 Task: Create ChildIssue0000000435 as Child Issue of Issue Issue0000000218 in Backlog  in Scrum Project Project0000000044 in Jira. Create ChildIssue0000000436 as Child Issue of Issue Issue0000000218 in Backlog  in Scrum Project Project0000000044 in Jira. Create ChildIssue0000000437 as Child Issue of Issue Issue0000000219 in Backlog  in Scrum Project Project0000000044 in Jira. Create ChildIssue0000000438 as Child Issue of Issue Issue0000000219 in Backlog  in Scrum Project Project0000000044 in Jira. Create ChildIssue0000000439 as Child Issue of Issue Issue0000000220 in Backlog  in Scrum Project Project0000000044 in Jira
Action: Mouse moved to (435, 505)
Screenshot: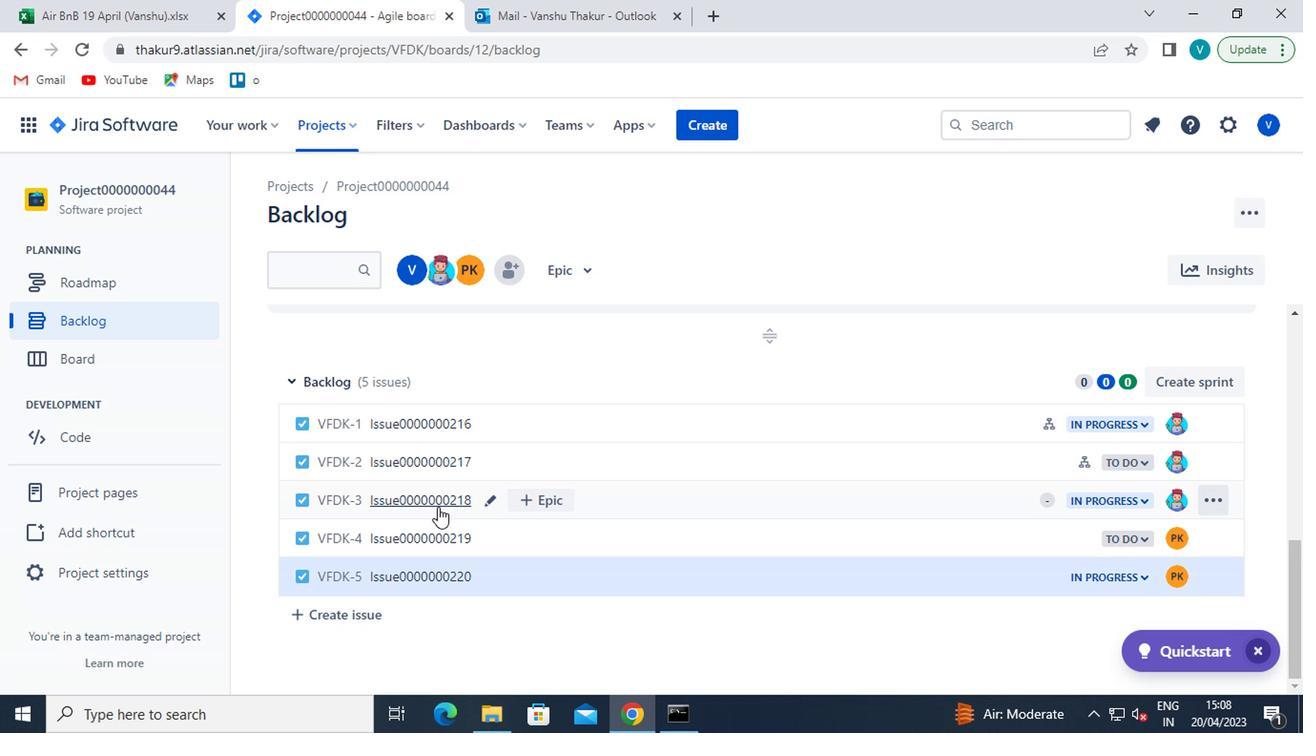 
Action: Mouse pressed left at (435, 505)
Screenshot: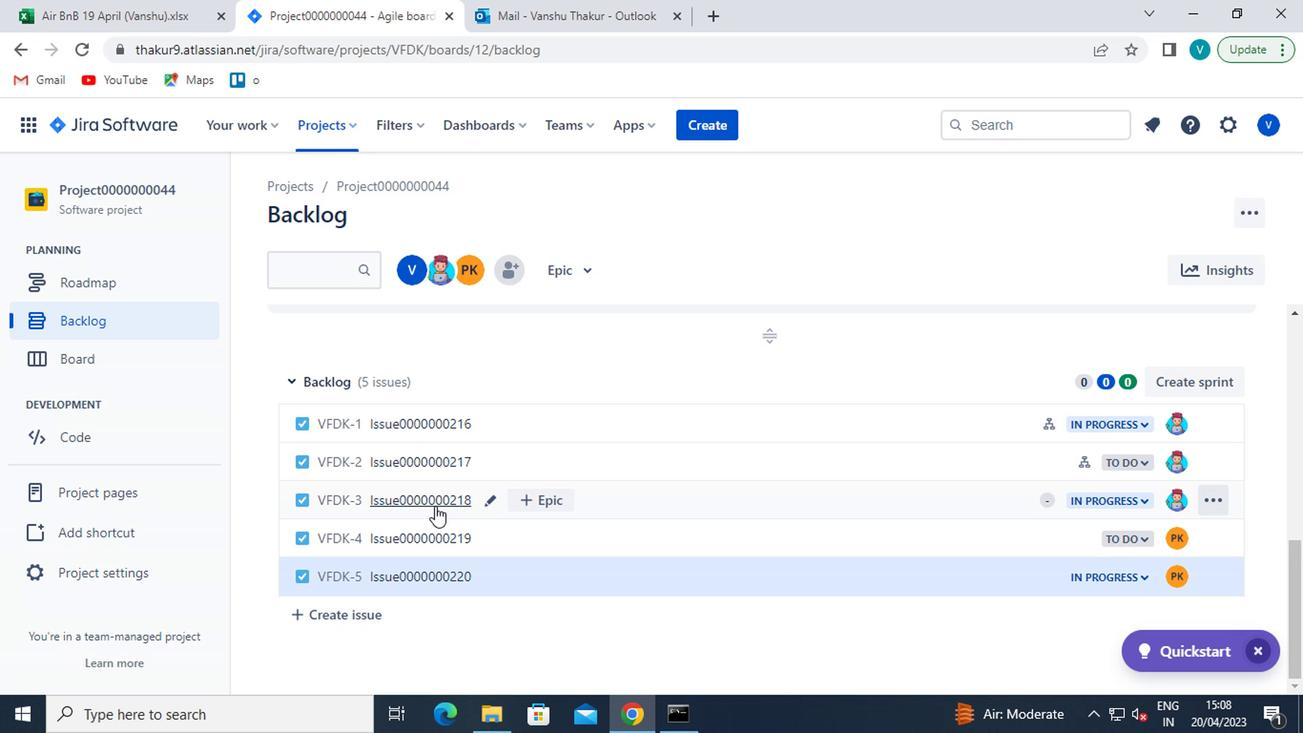 
Action: Mouse moved to (970, 417)
Screenshot: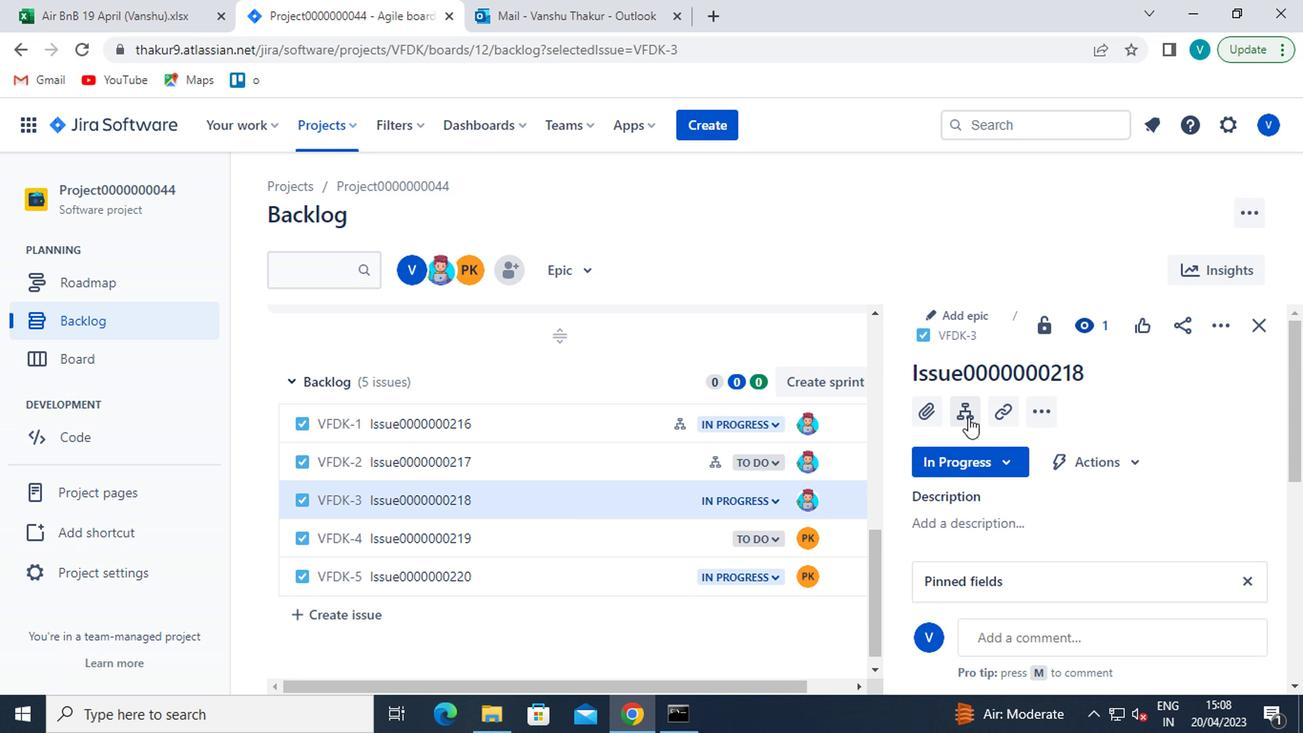 
Action: Mouse pressed left at (970, 417)
Screenshot: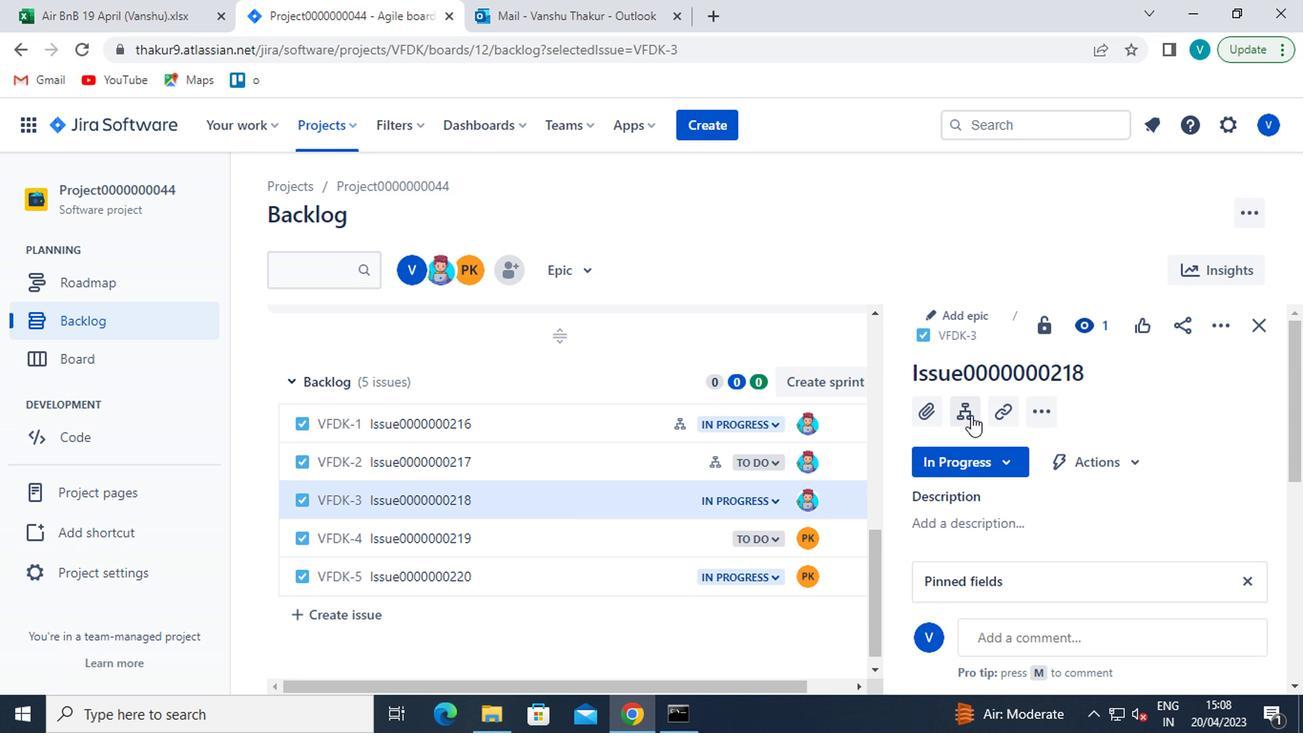 
Action: Mouse moved to (995, 477)
Screenshot: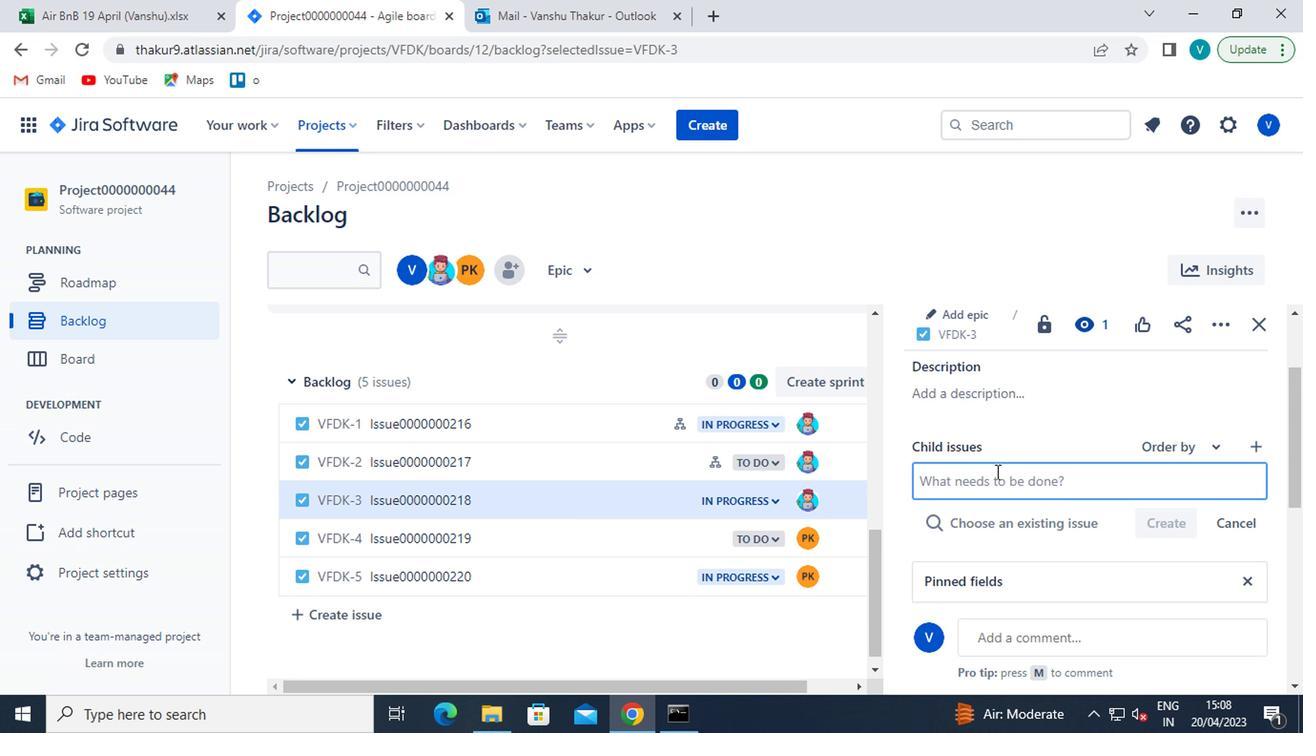 
Action: Mouse pressed left at (995, 477)
Screenshot: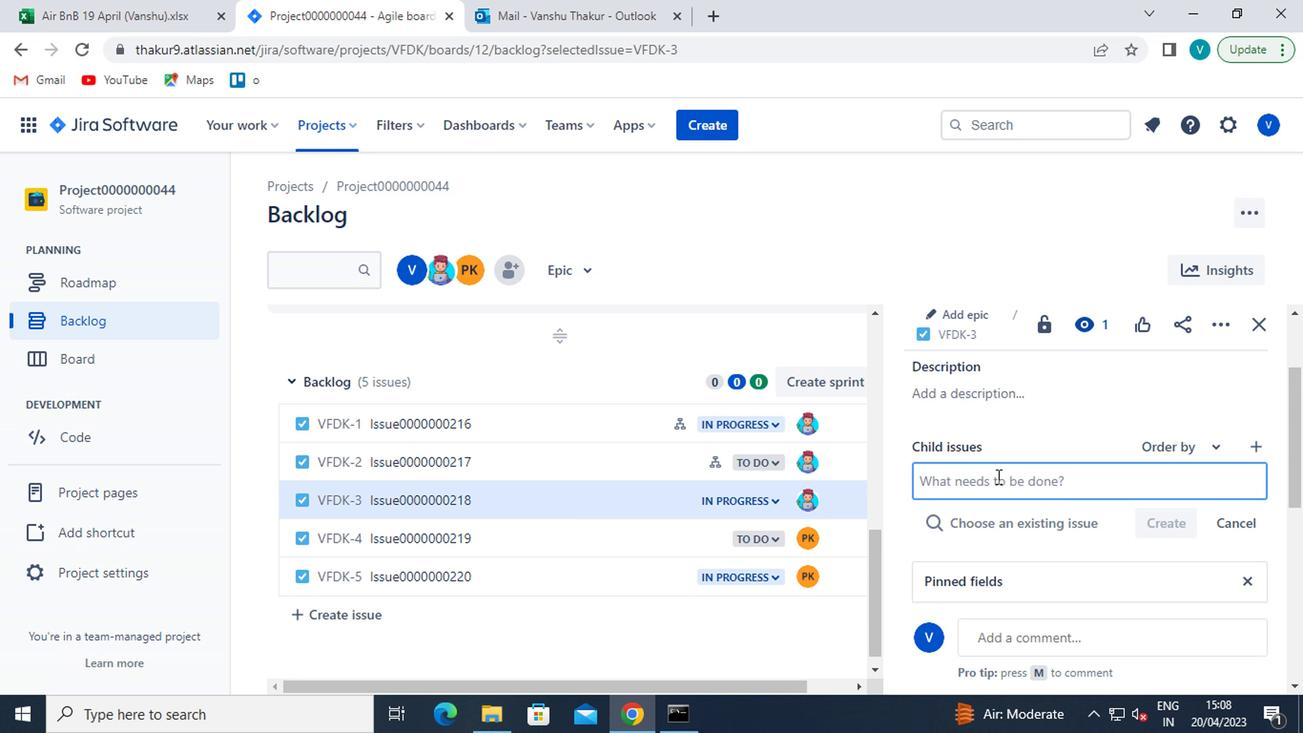 
Action: Key pressed <Key.shift>CHILD<Key.shift>ISSUE0000000435
Screenshot: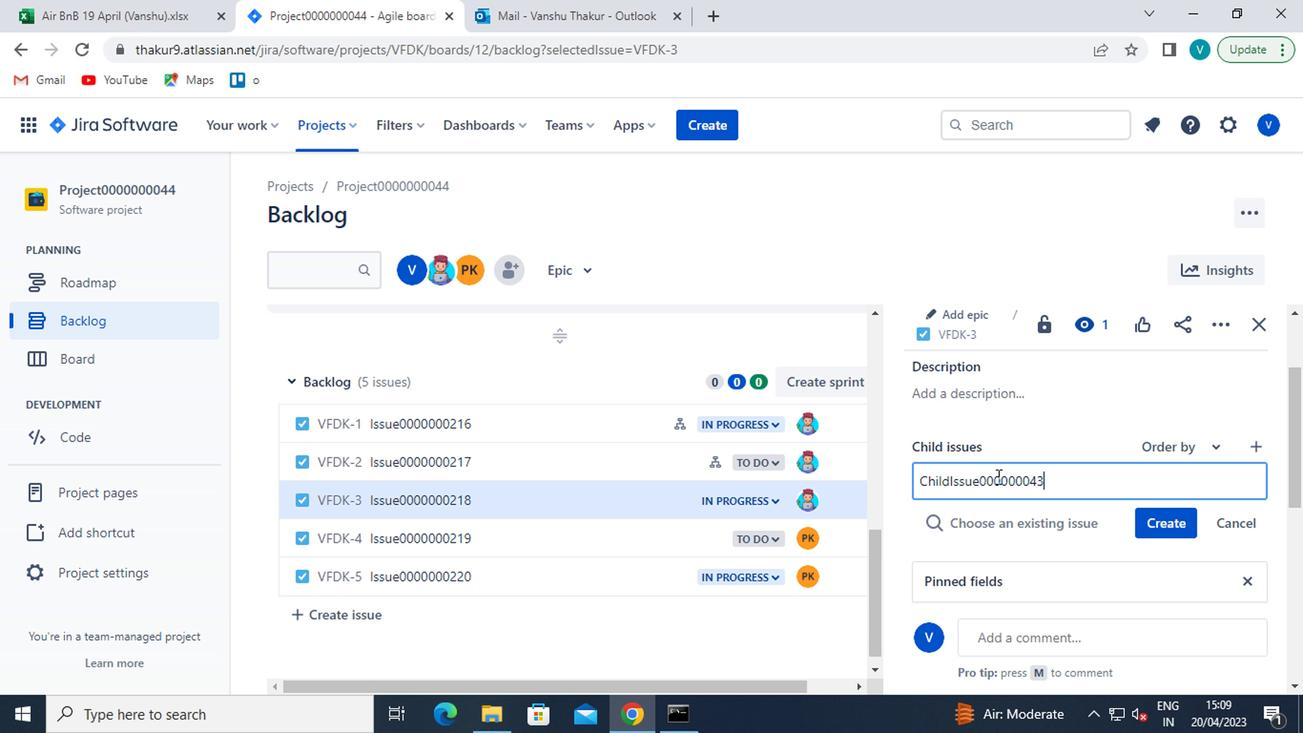 
Action: Mouse moved to (1164, 531)
Screenshot: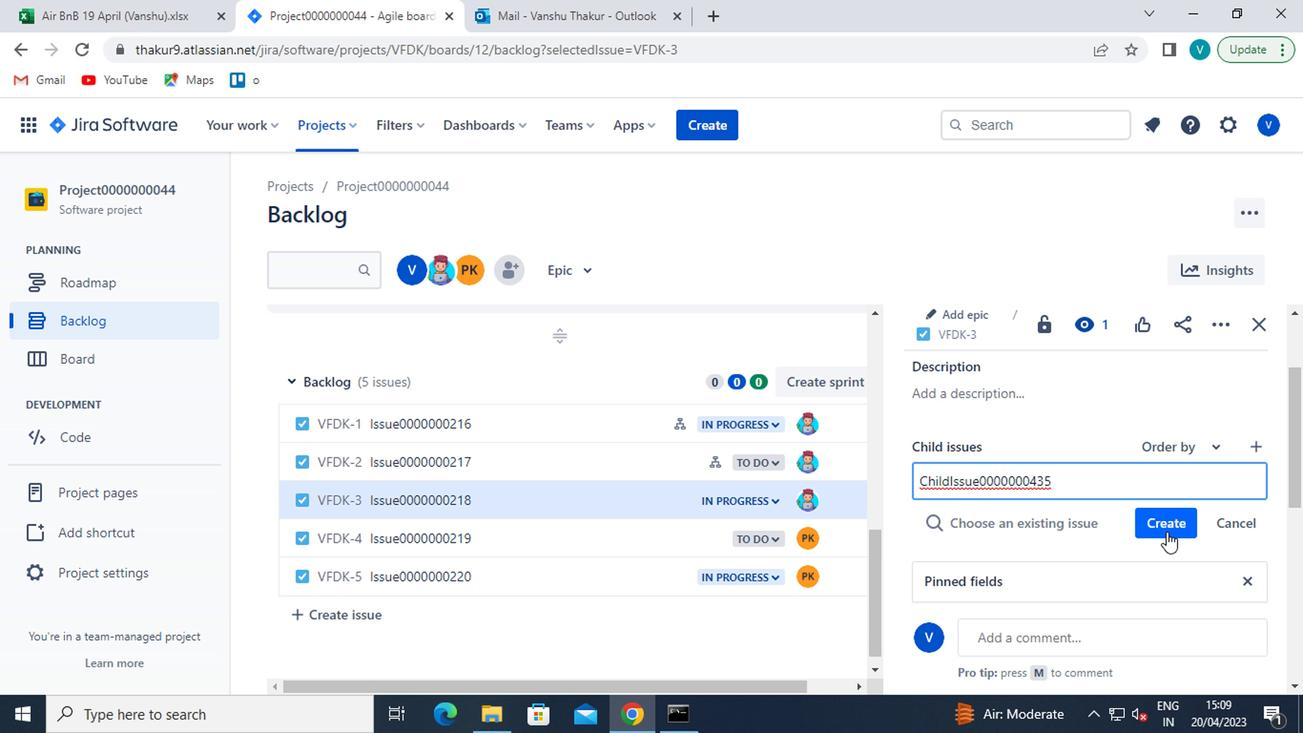 
Action: Mouse pressed left at (1164, 531)
Screenshot: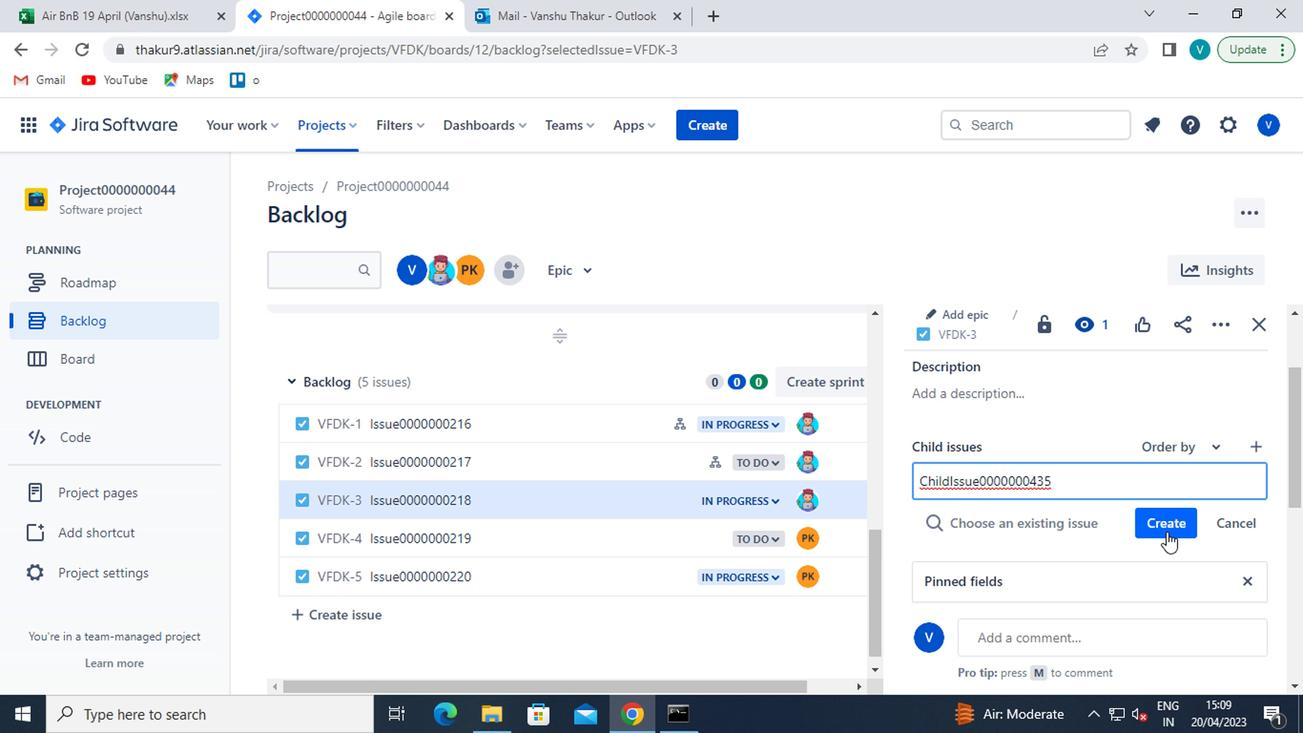 
Action: Mouse moved to (1162, 534)
Screenshot: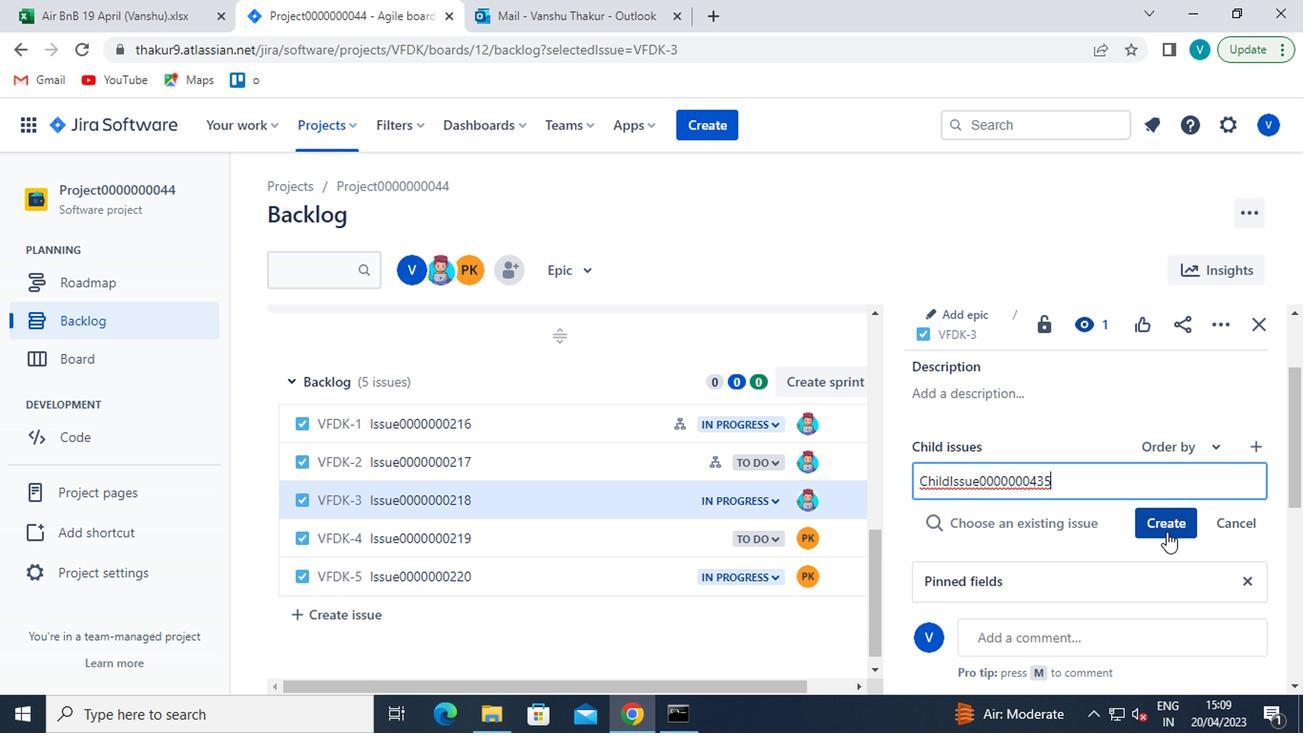 
Action: Key pressed <Key.shift>CHILD<Key.shift>ISSS<Key.backspace>UE0000000436
Screenshot: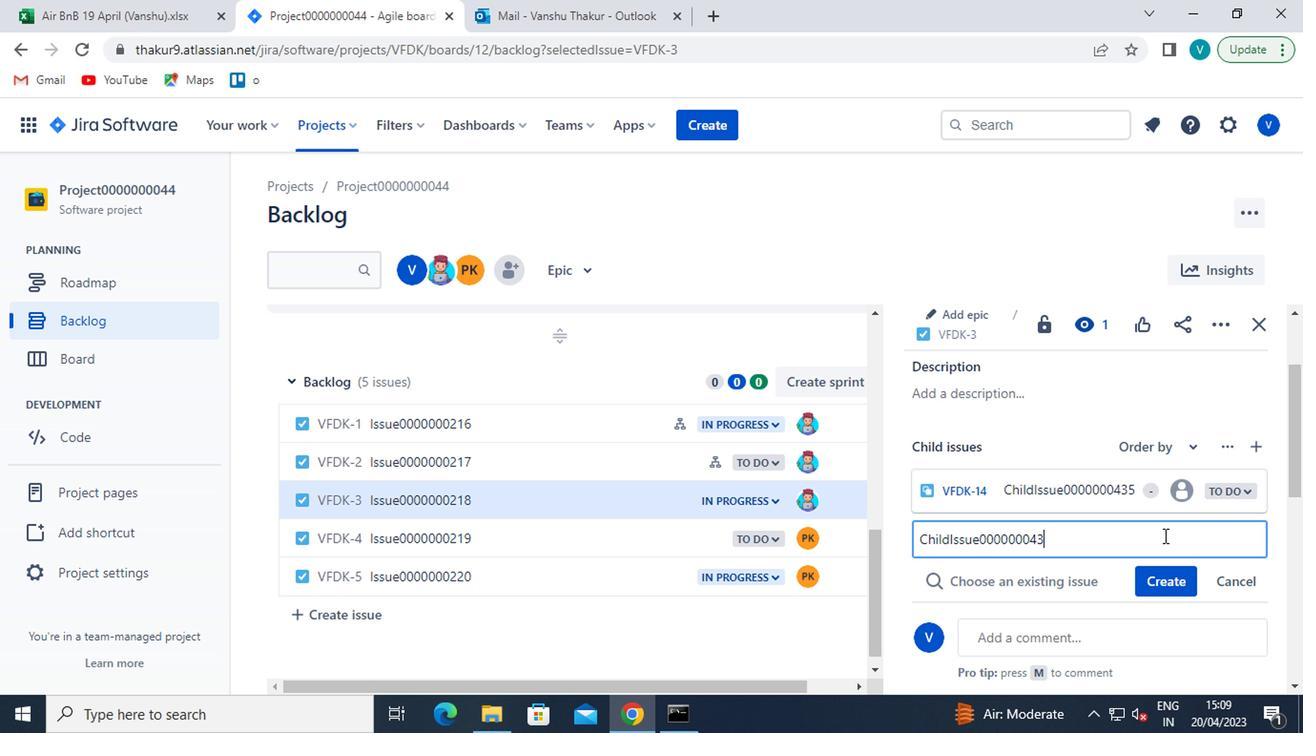 
Action: Mouse moved to (1155, 573)
Screenshot: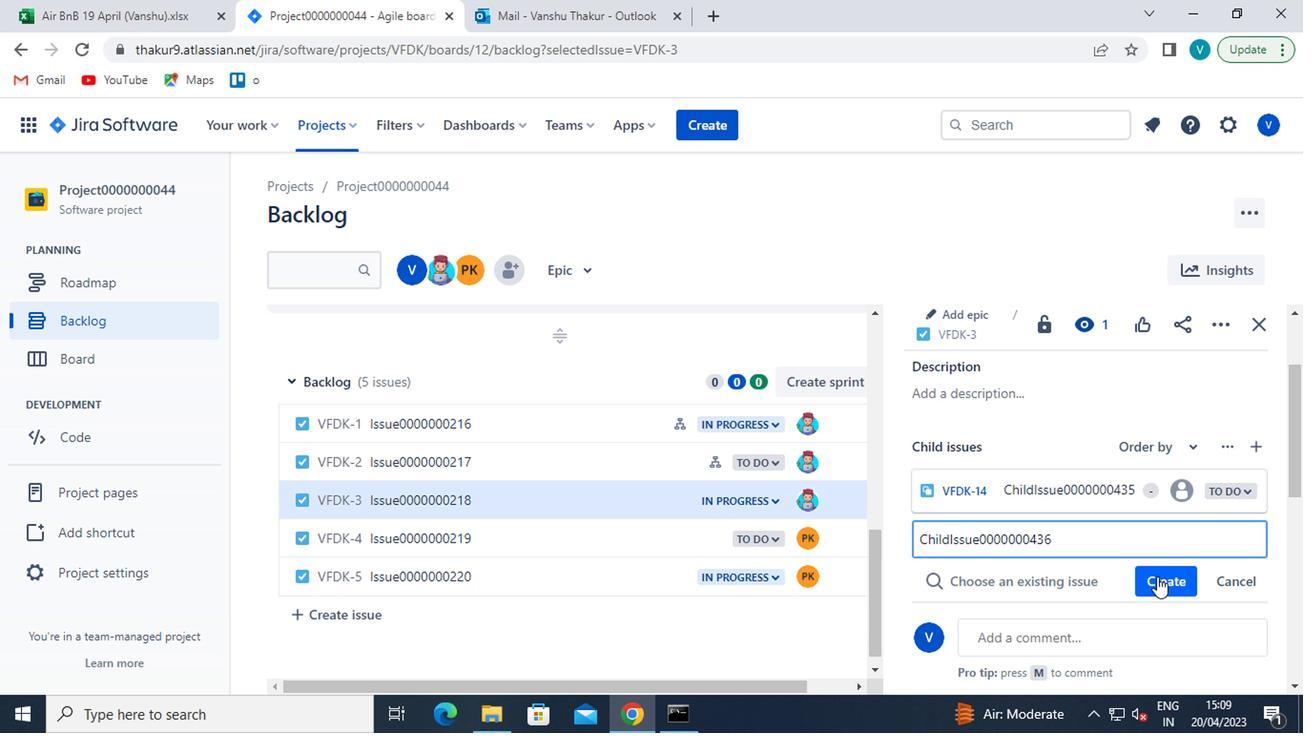 
Action: Mouse pressed left at (1155, 573)
Screenshot: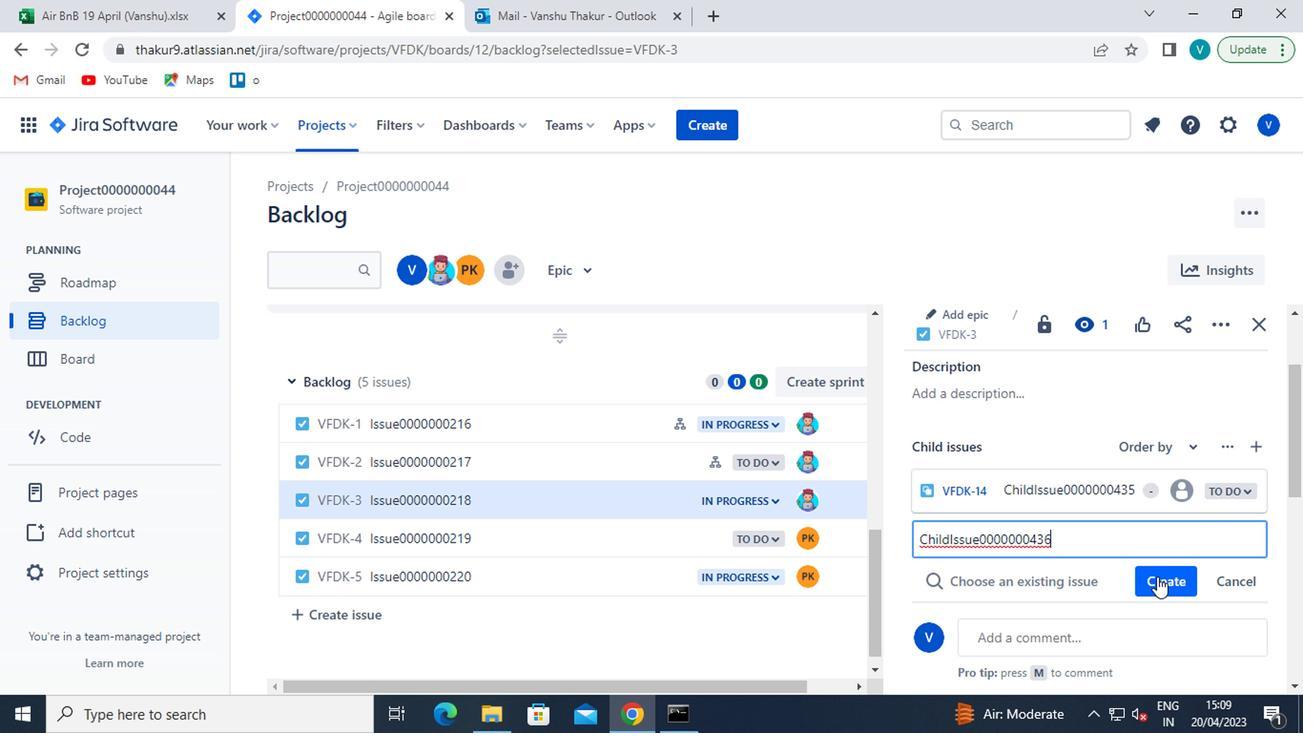 
Action: Mouse moved to (438, 532)
Screenshot: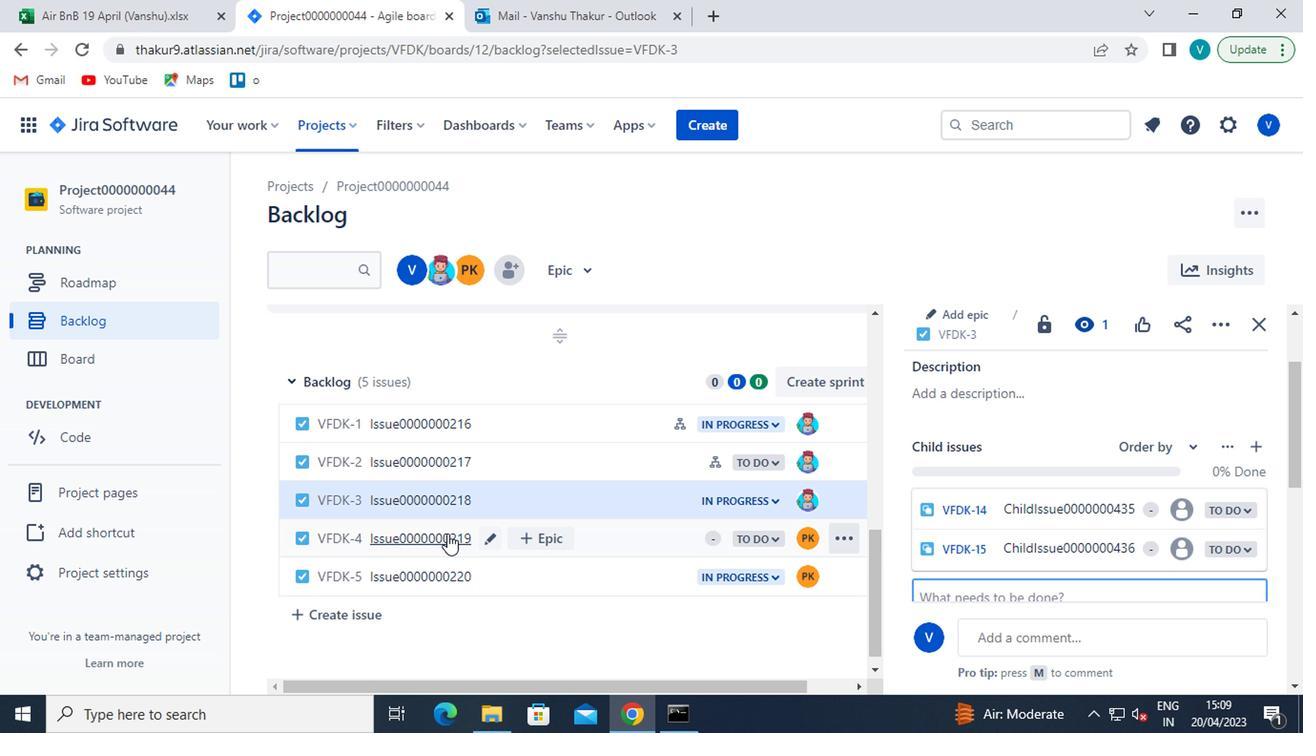 
Action: Mouse pressed left at (438, 532)
Screenshot: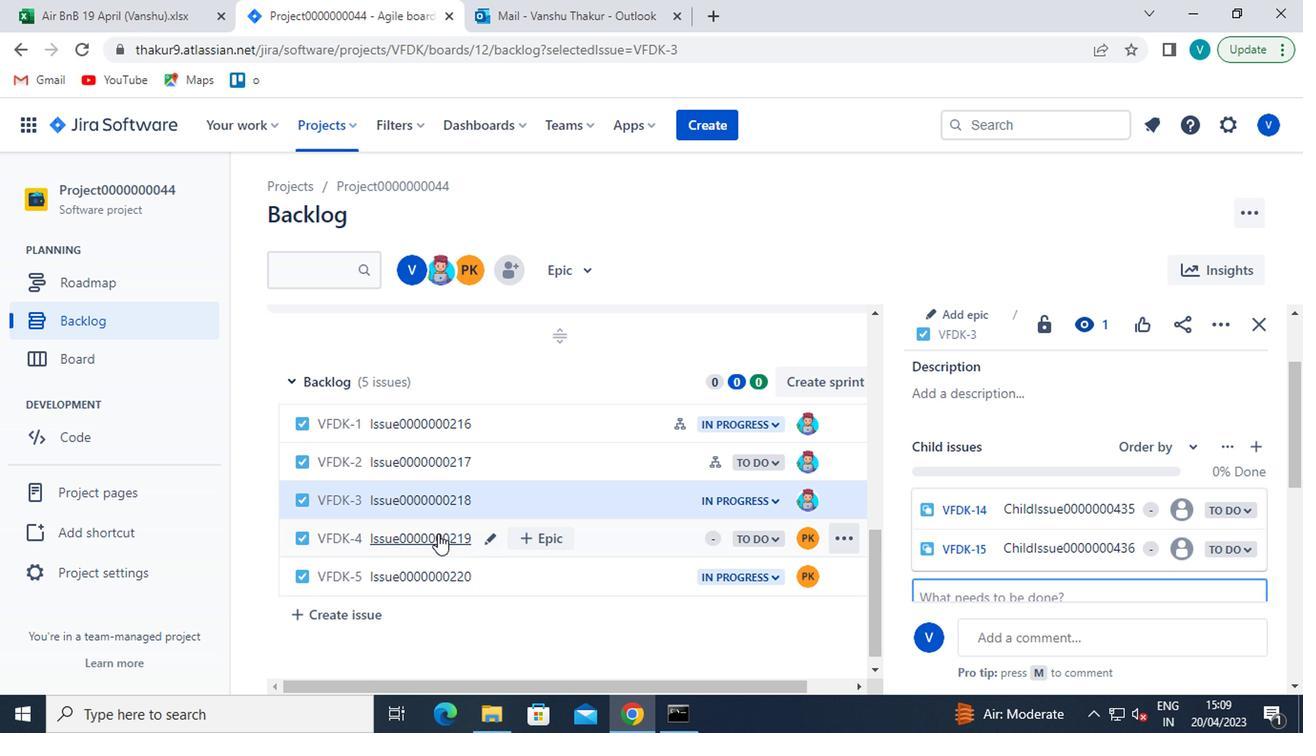
Action: Mouse moved to (952, 408)
Screenshot: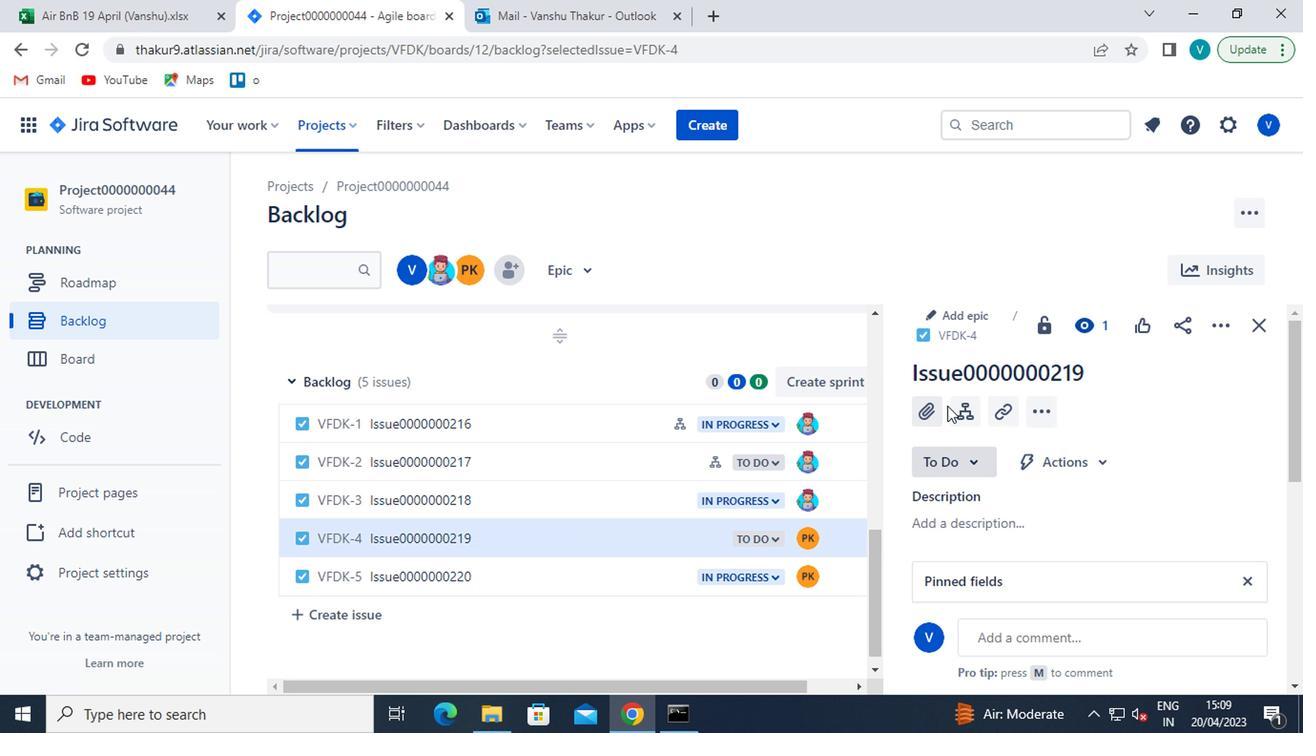 
Action: Mouse pressed left at (952, 408)
Screenshot: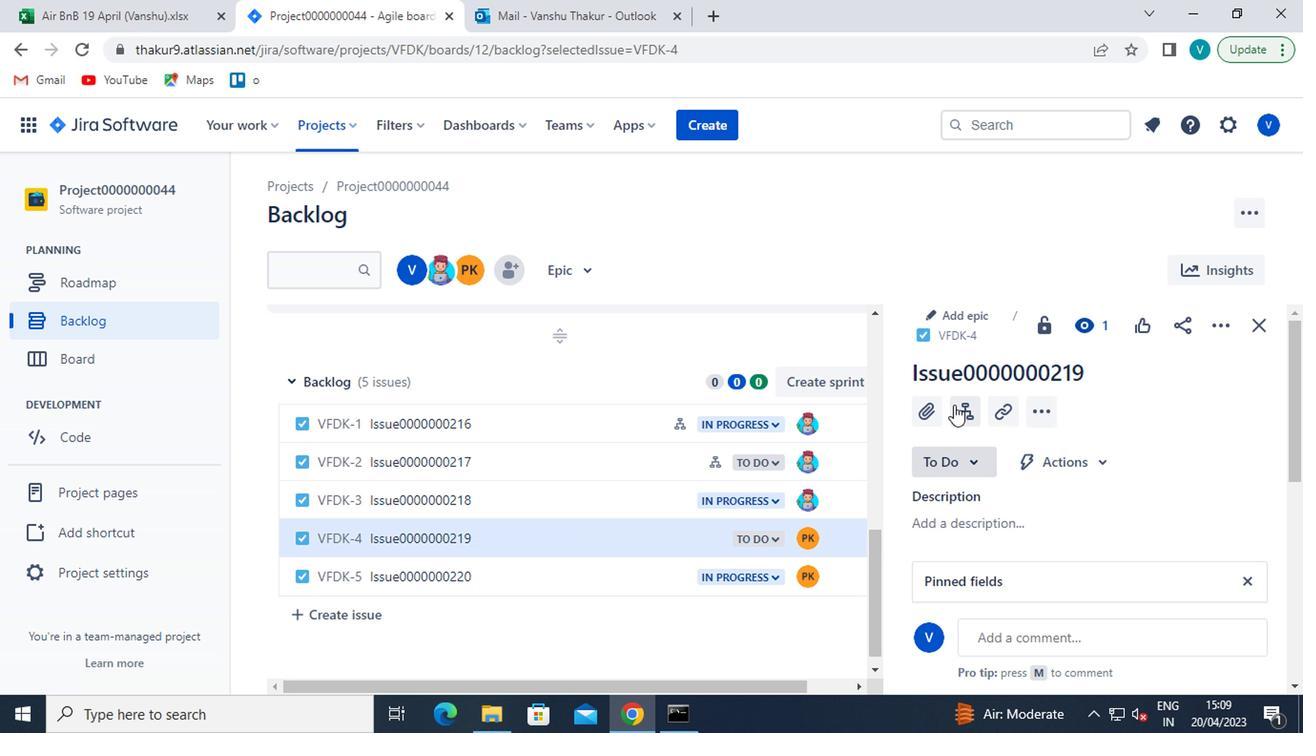 
Action: Mouse moved to (992, 480)
Screenshot: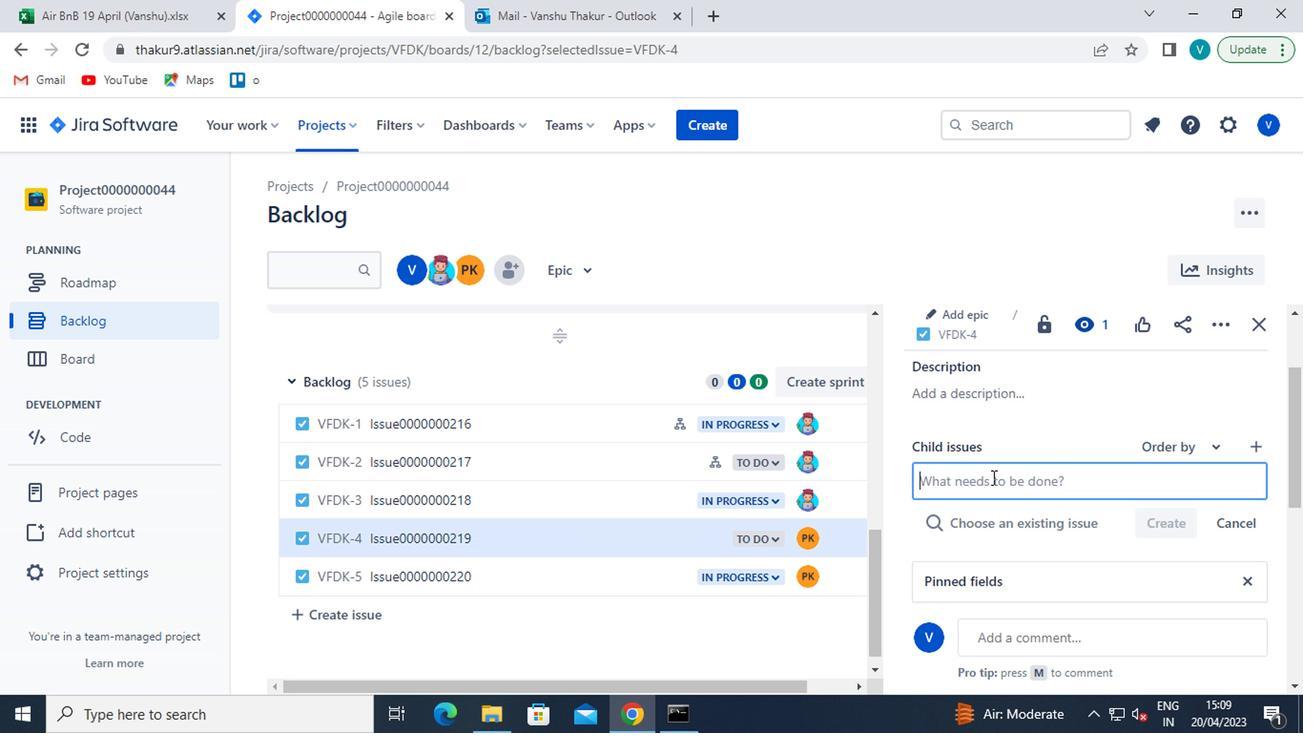 
Action: Mouse pressed left at (992, 480)
Screenshot: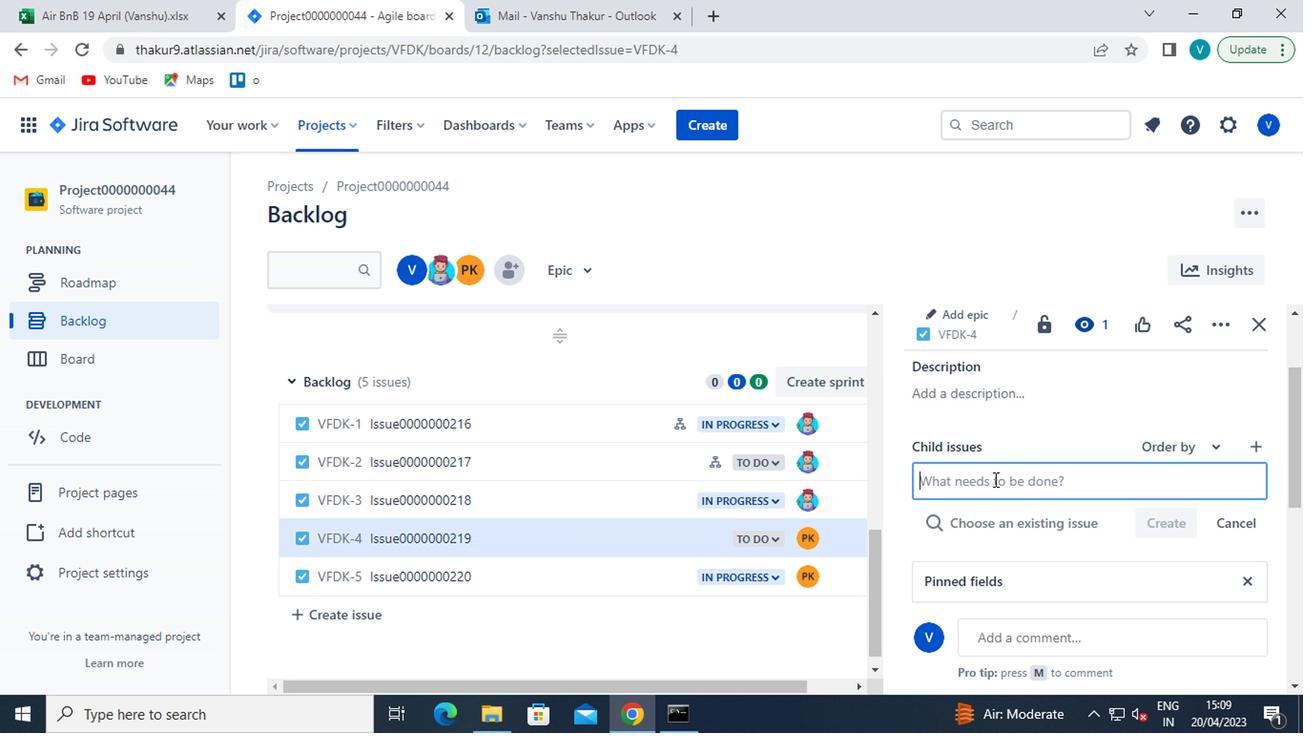 
Action: Key pressed <Key.shift>CHILD<Key.shift>ISSUE0000000437
Screenshot: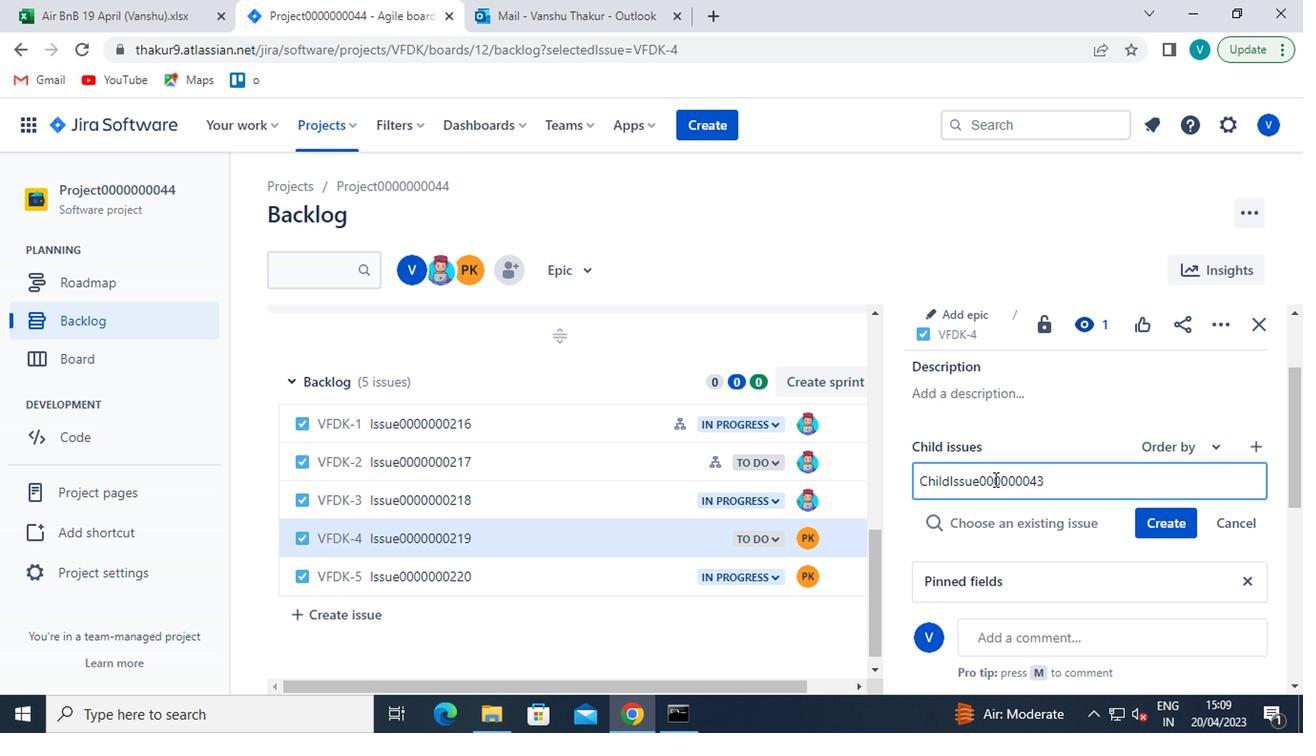 
Action: Mouse moved to (1143, 526)
Screenshot: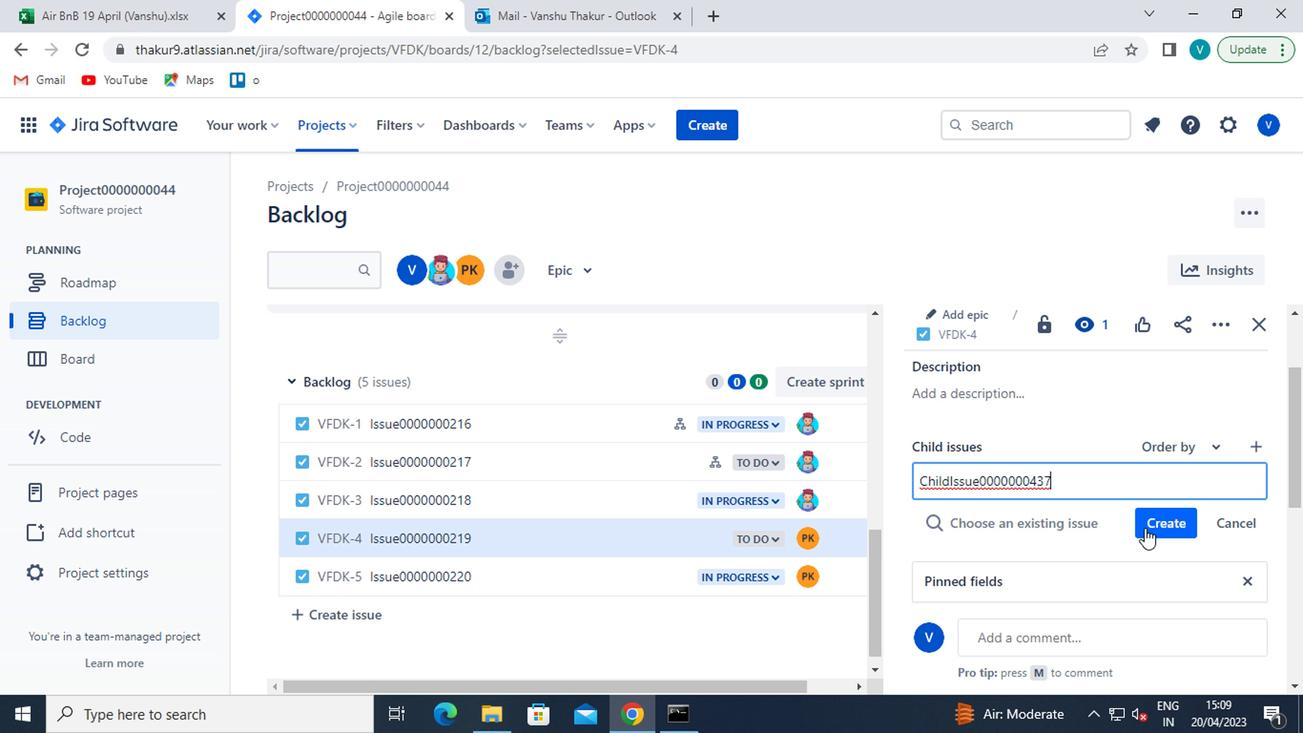 
Action: Mouse pressed left at (1143, 526)
Screenshot: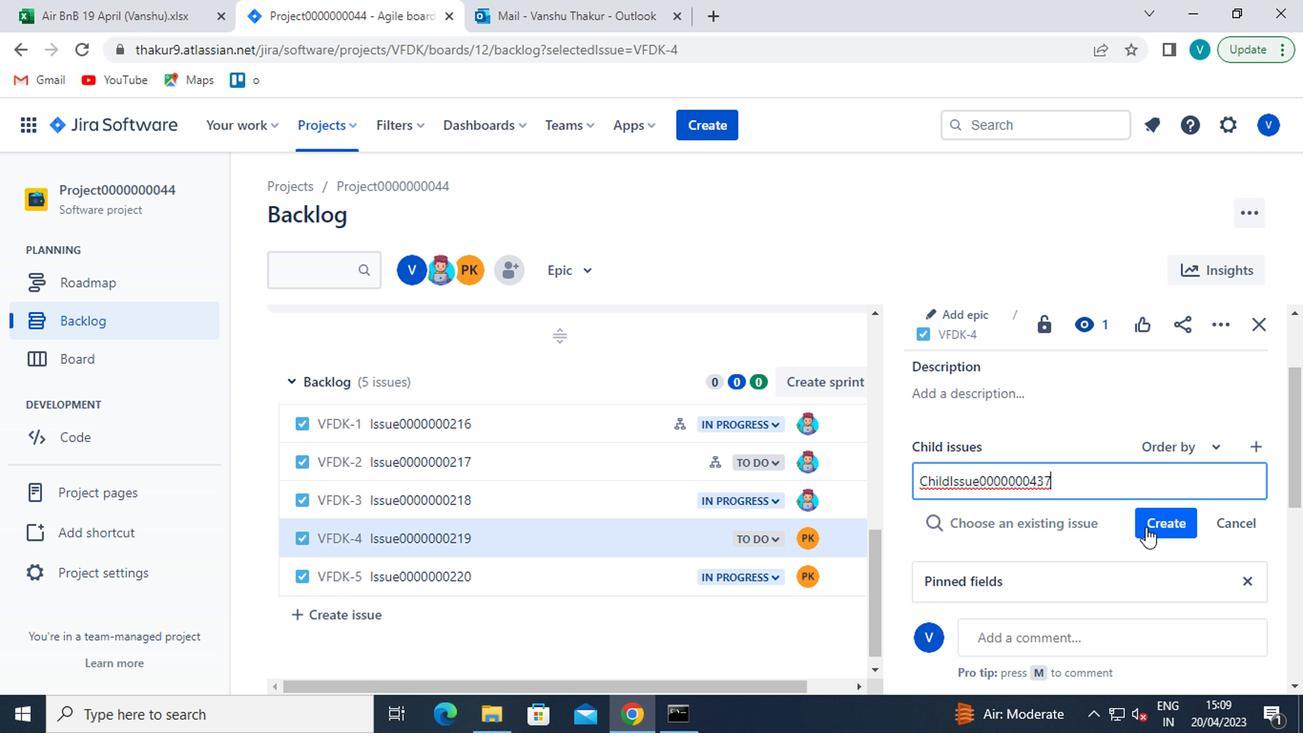 
Action: Mouse moved to (1095, 554)
Screenshot: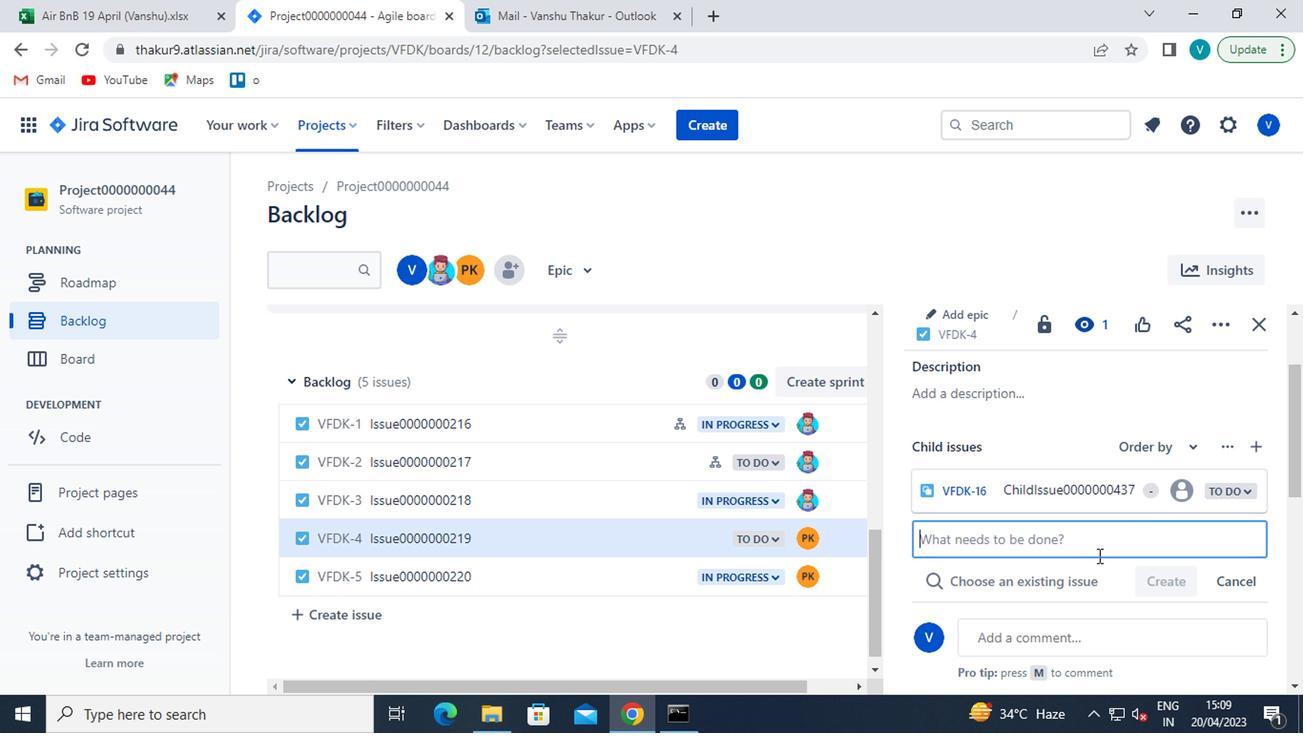 
Action: Mouse pressed left at (1095, 554)
Screenshot: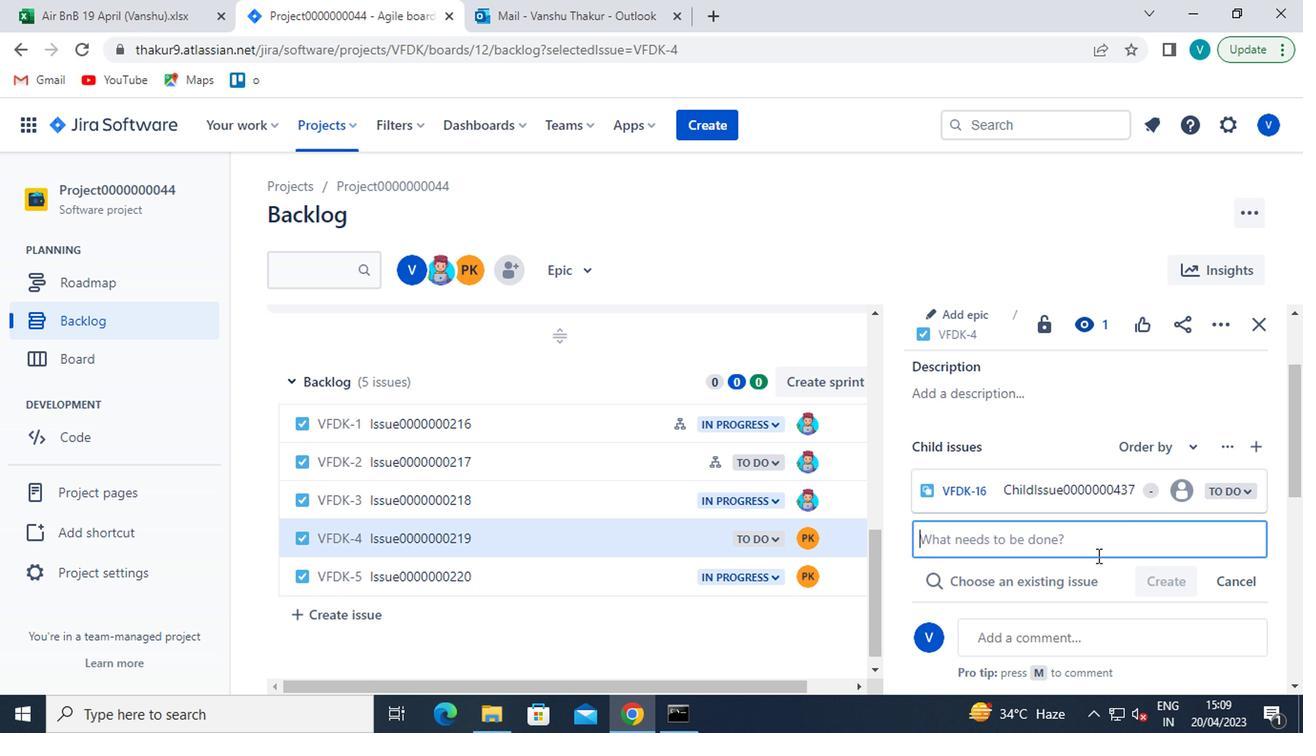 
Action: Mouse moved to (1104, 518)
Screenshot: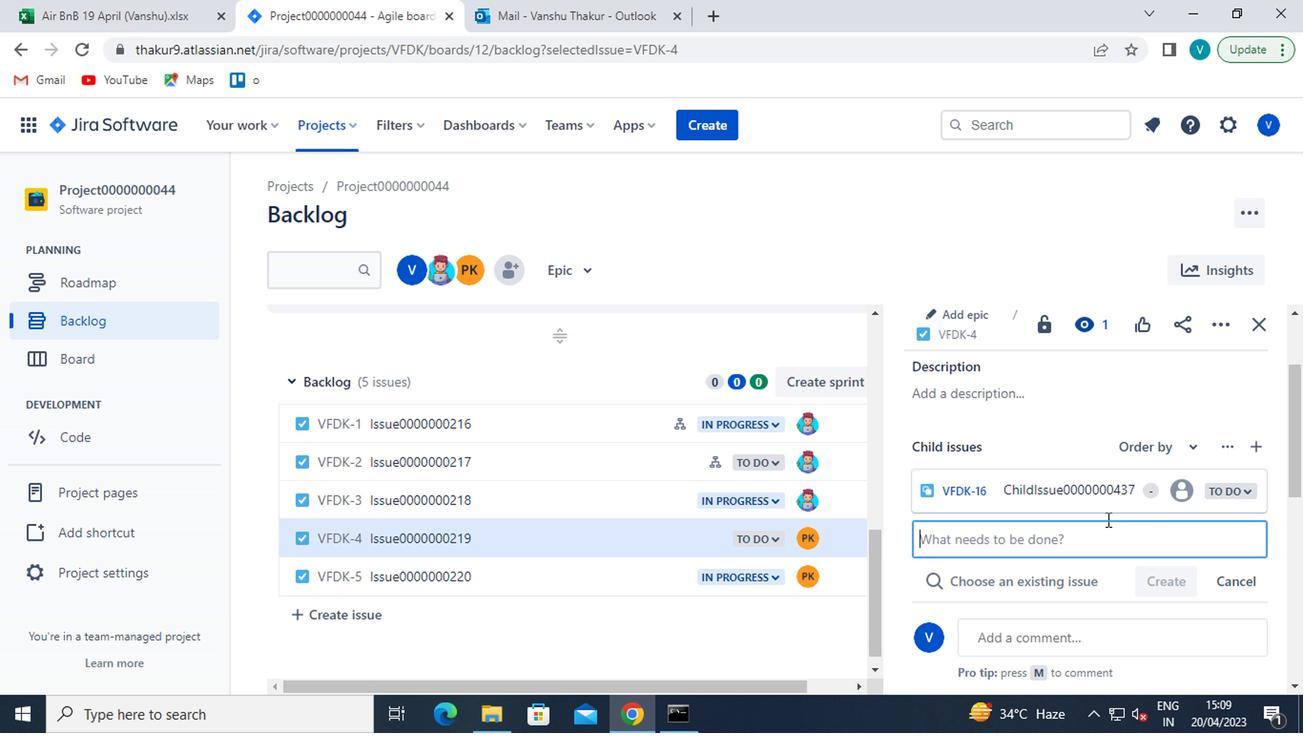 
Action: Key pressed <Key.shift>CHILD<Key.shift>ISSUE0000000438
Screenshot: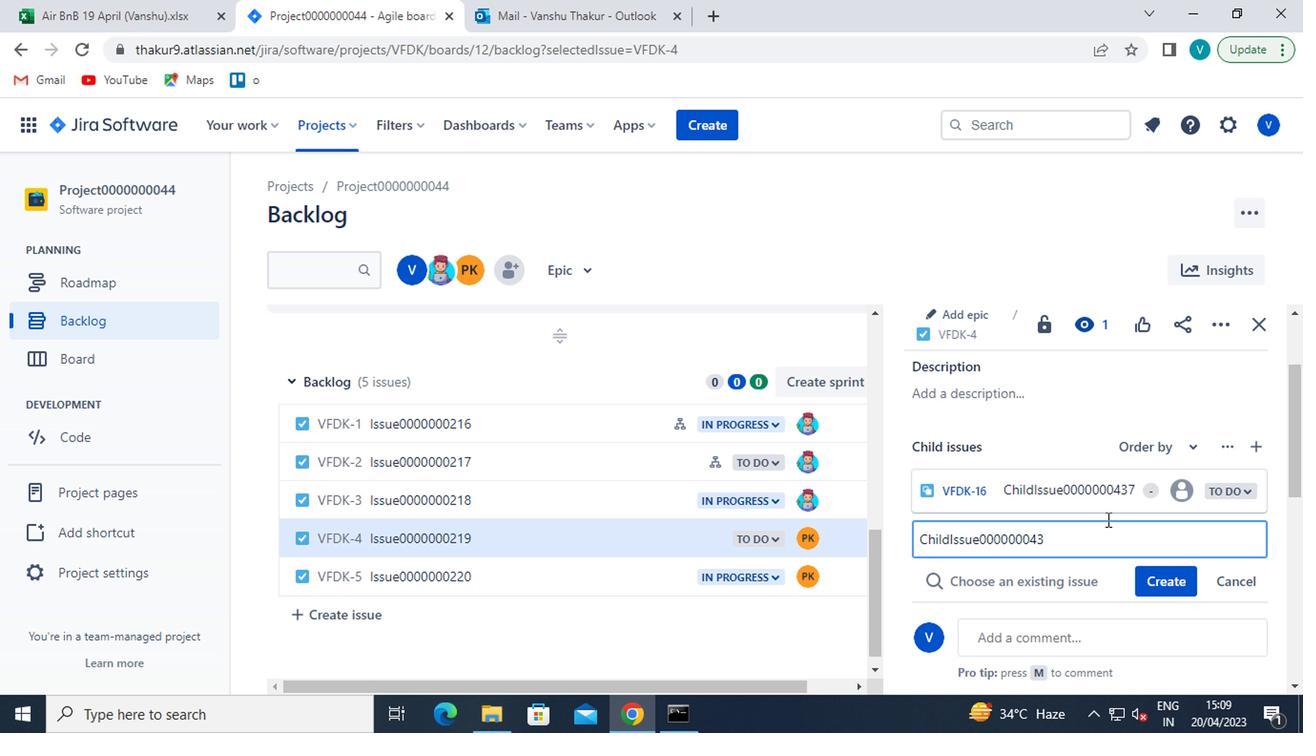 
Action: Mouse moved to (1153, 582)
Screenshot: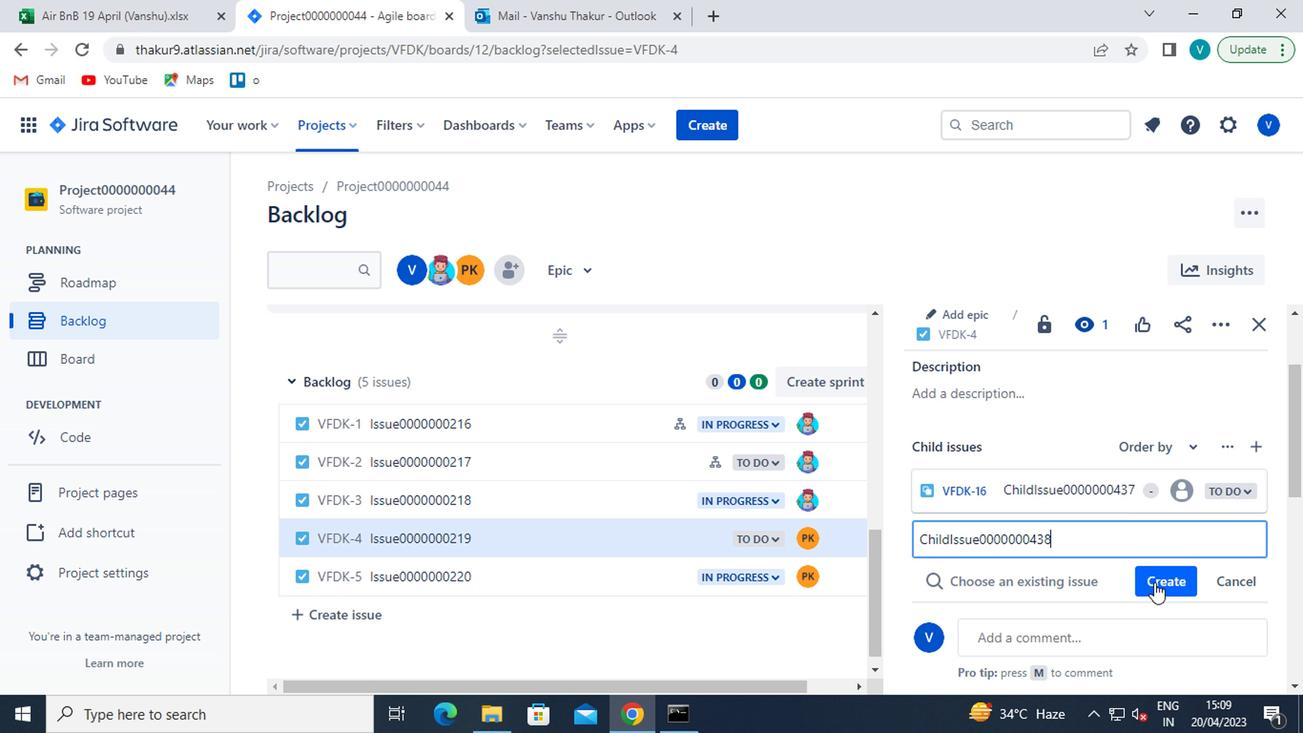 
Action: Mouse pressed left at (1153, 582)
Screenshot: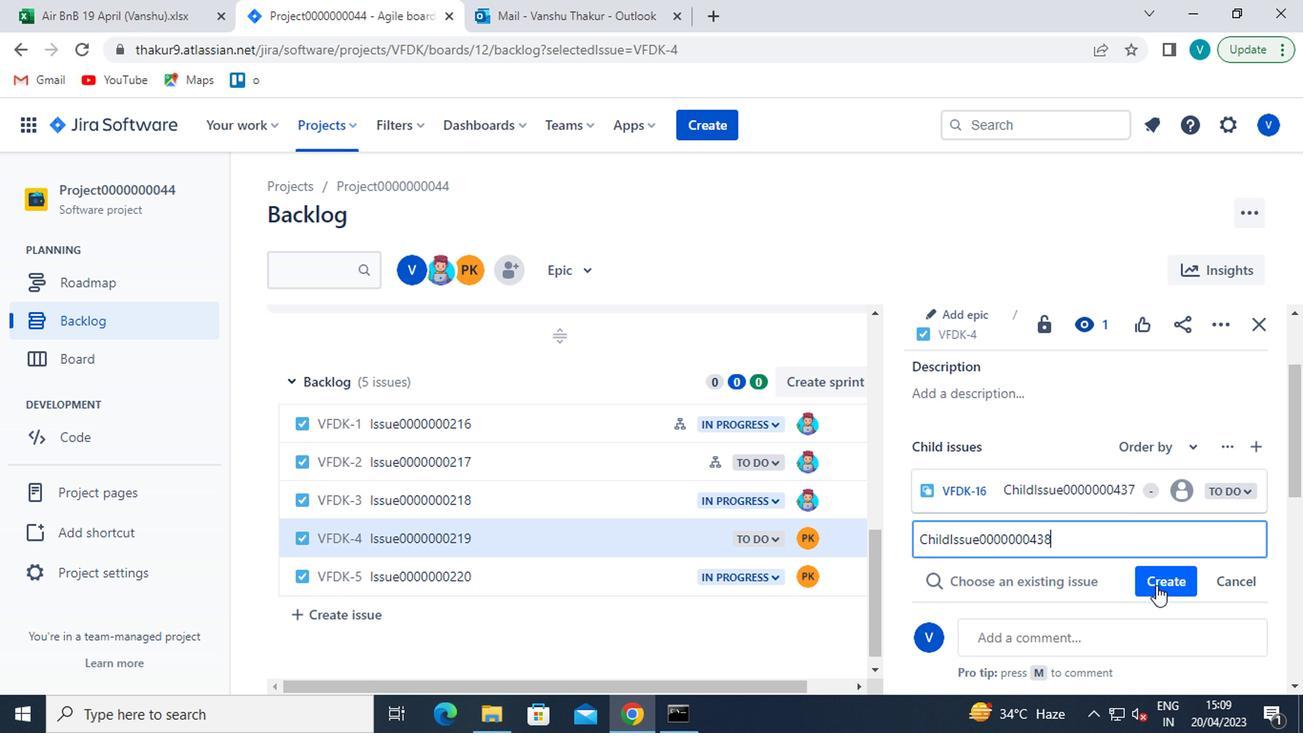 
Action: Mouse moved to (402, 570)
Screenshot: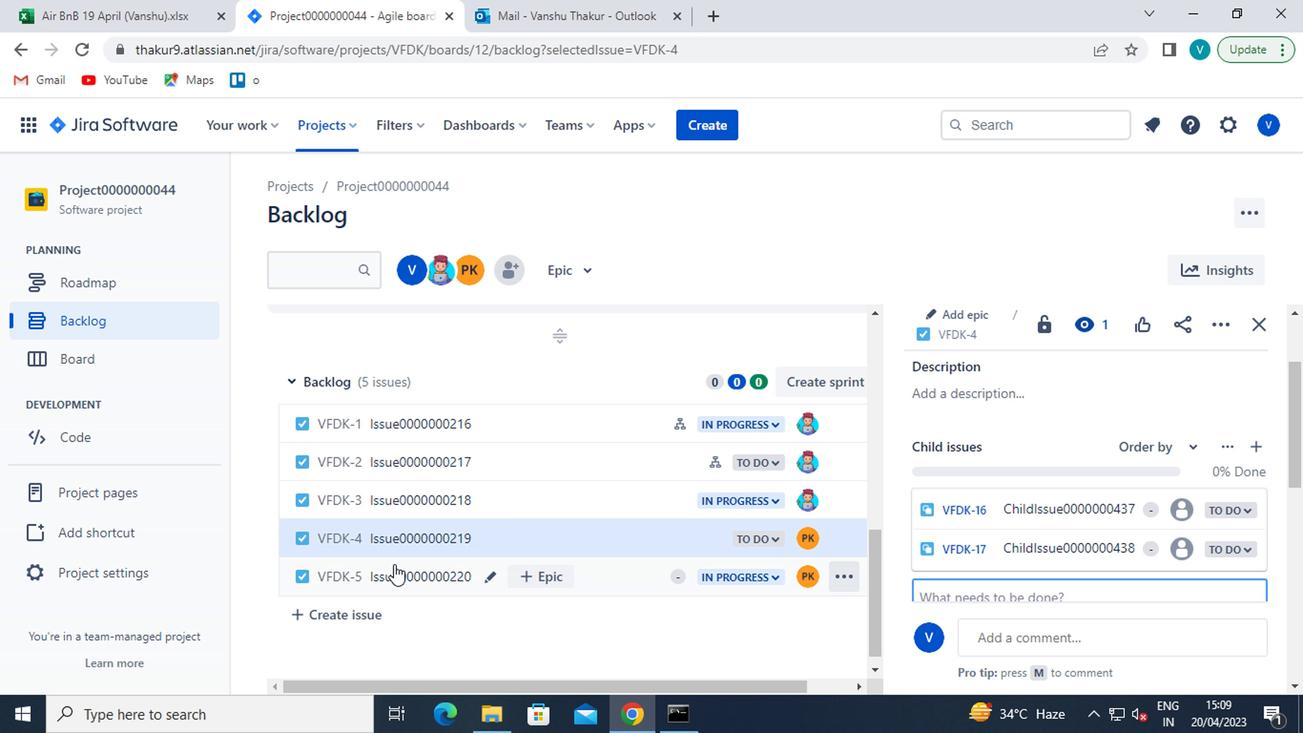 
Action: Mouse pressed left at (402, 570)
Screenshot: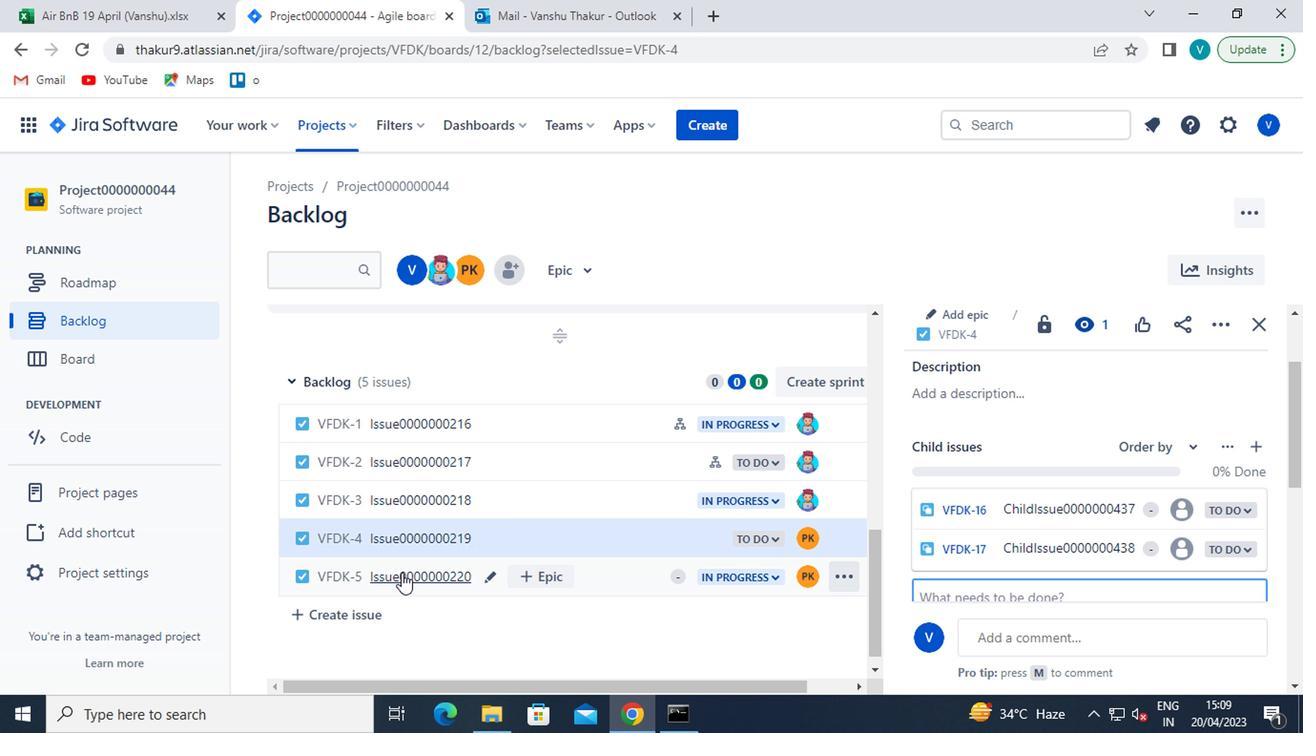 
Action: Mouse moved to (967, 418)
Screenshot: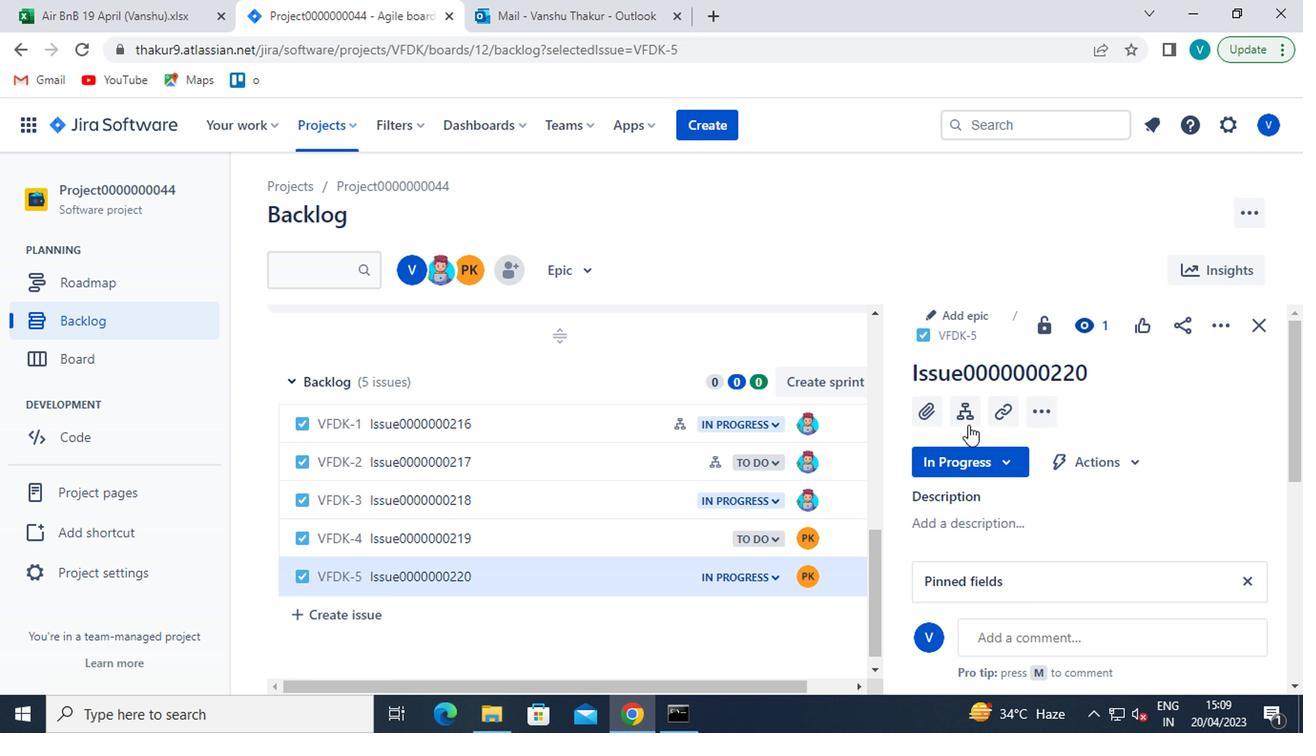 
Action: Mouse pressed left at (967, 418)
Screenshot: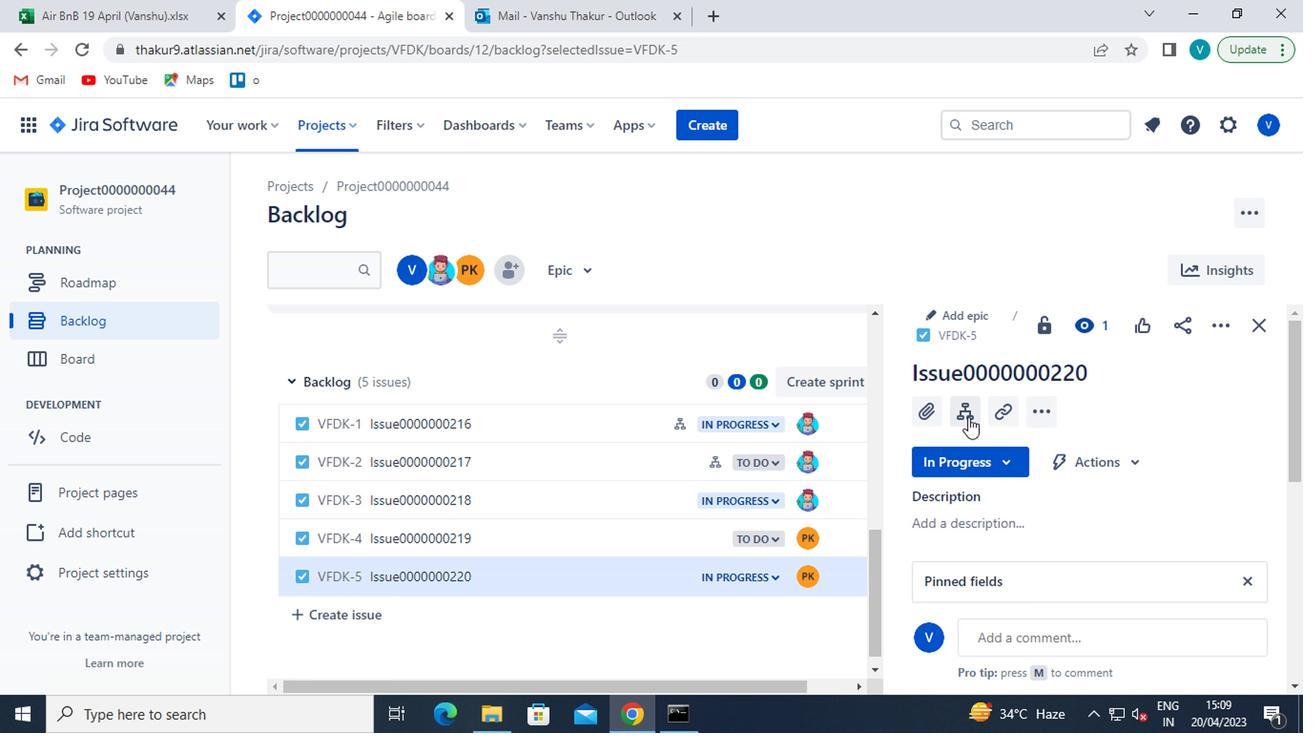 
Action: Mouse moved to (1029, 475)
Screenshot: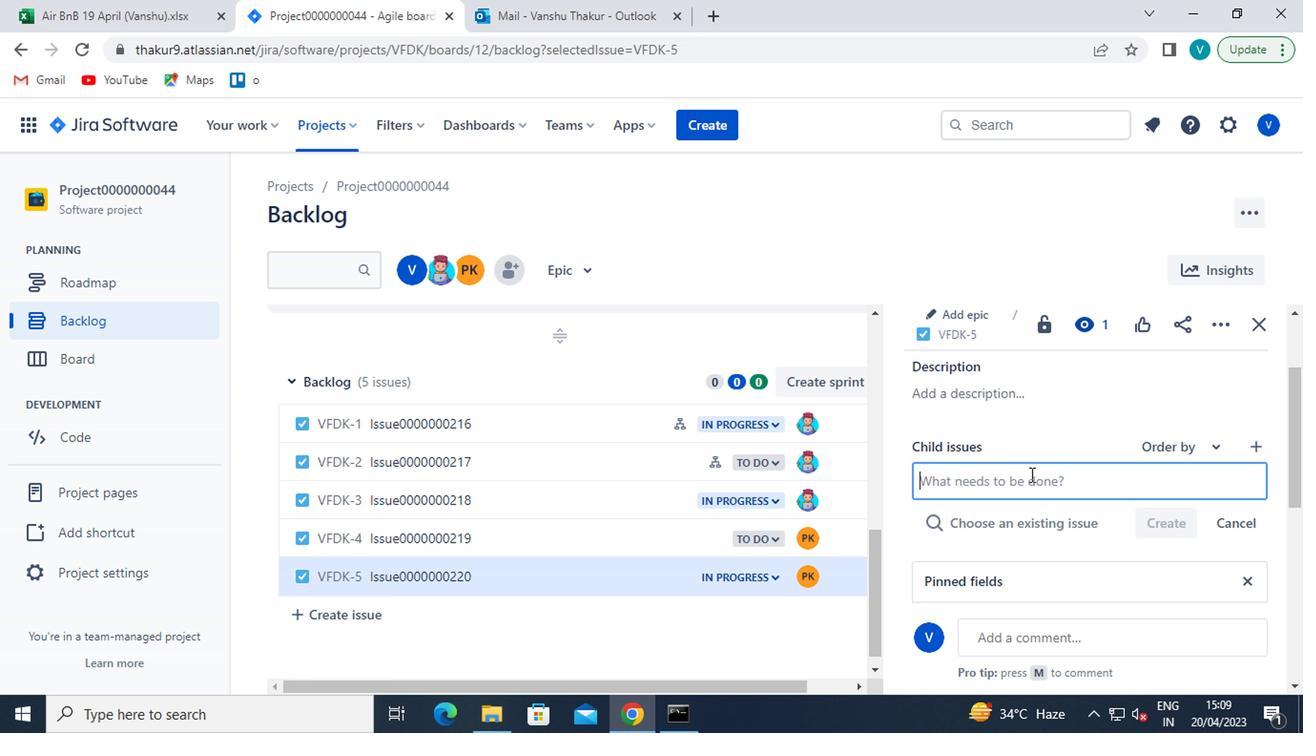 
Action: Mouse pressed left at (1029, 475)
Screenshot: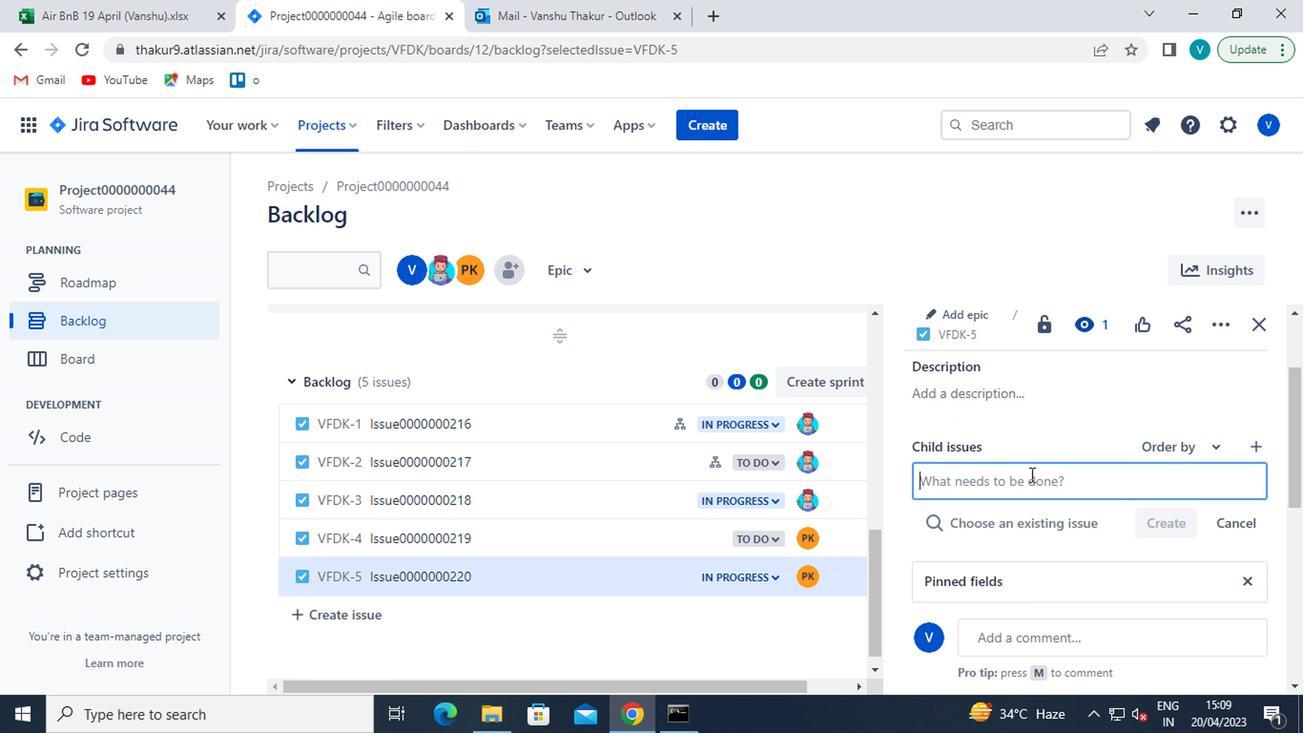 
Action: Mouse moved to (1034, 475)
Screenshot: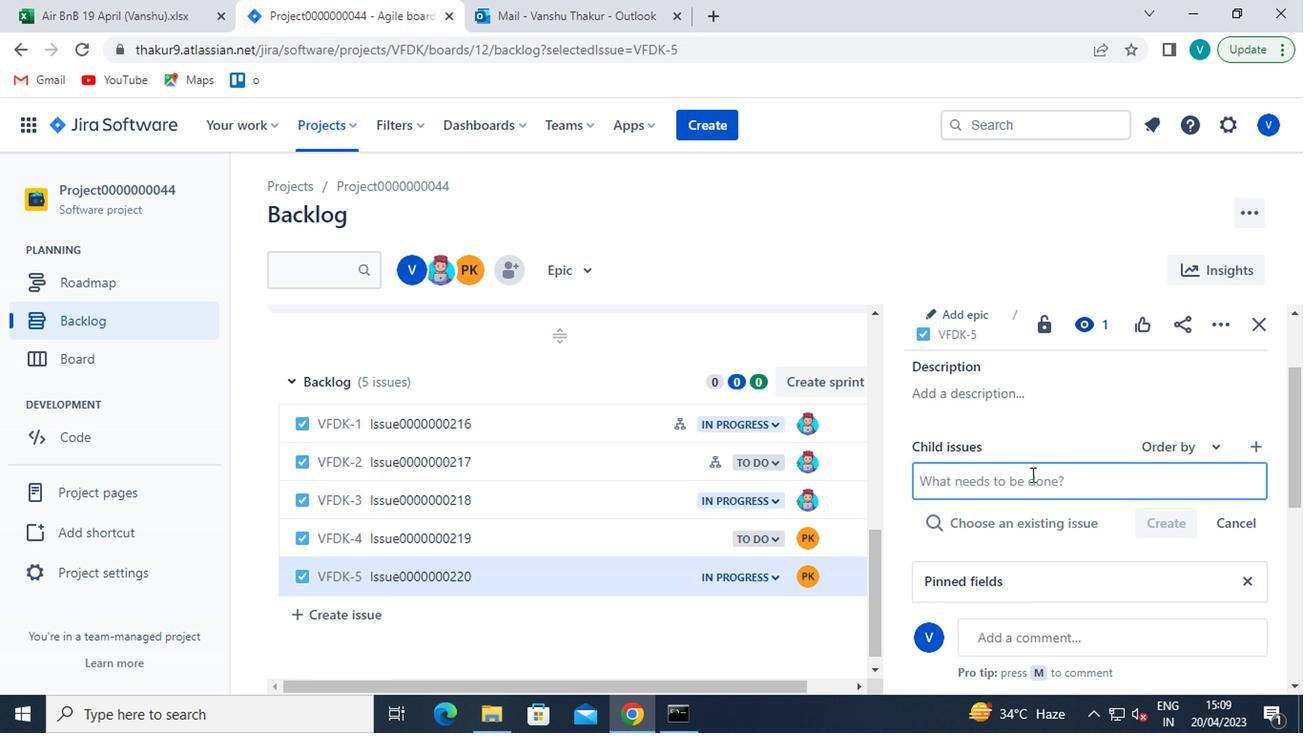 
Action: Key pressed <Key.shift>CHILD<Key.shift>ISSUE0000000439
Screenshot: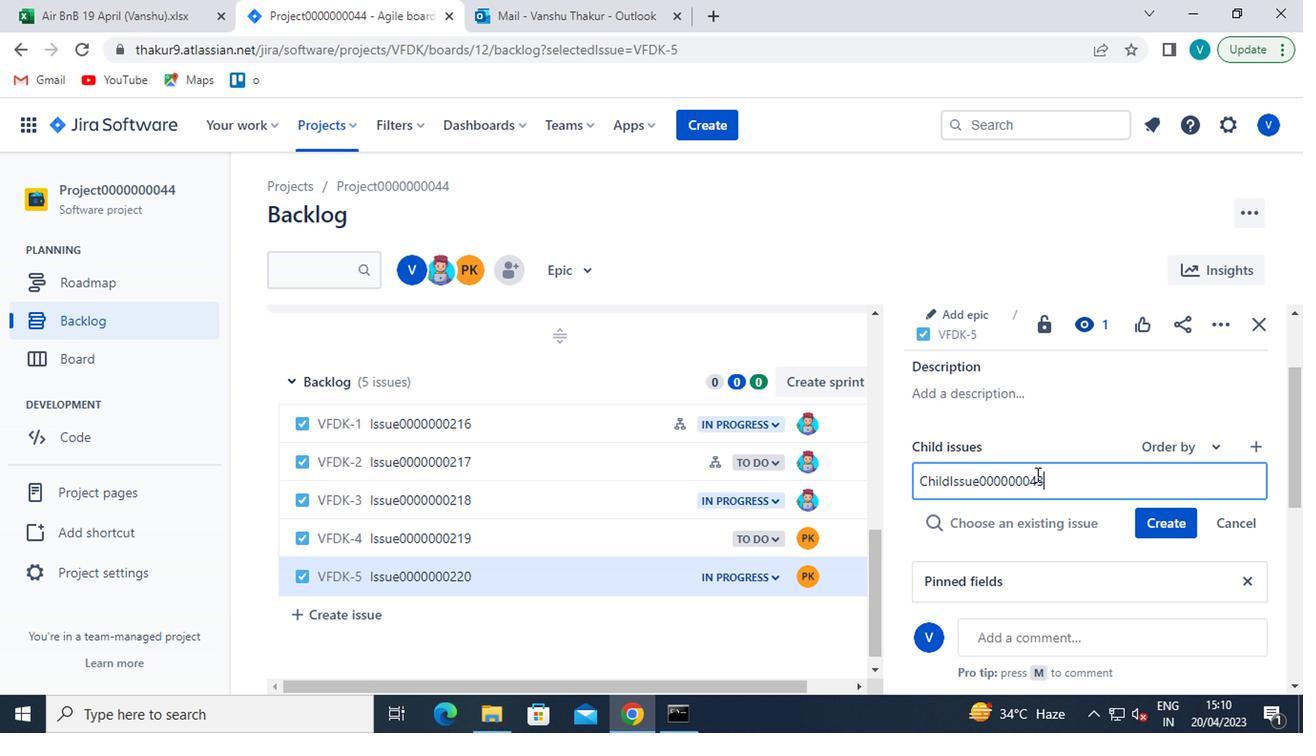 
Action: Mouse moved to (1164, 518)
Screenshot: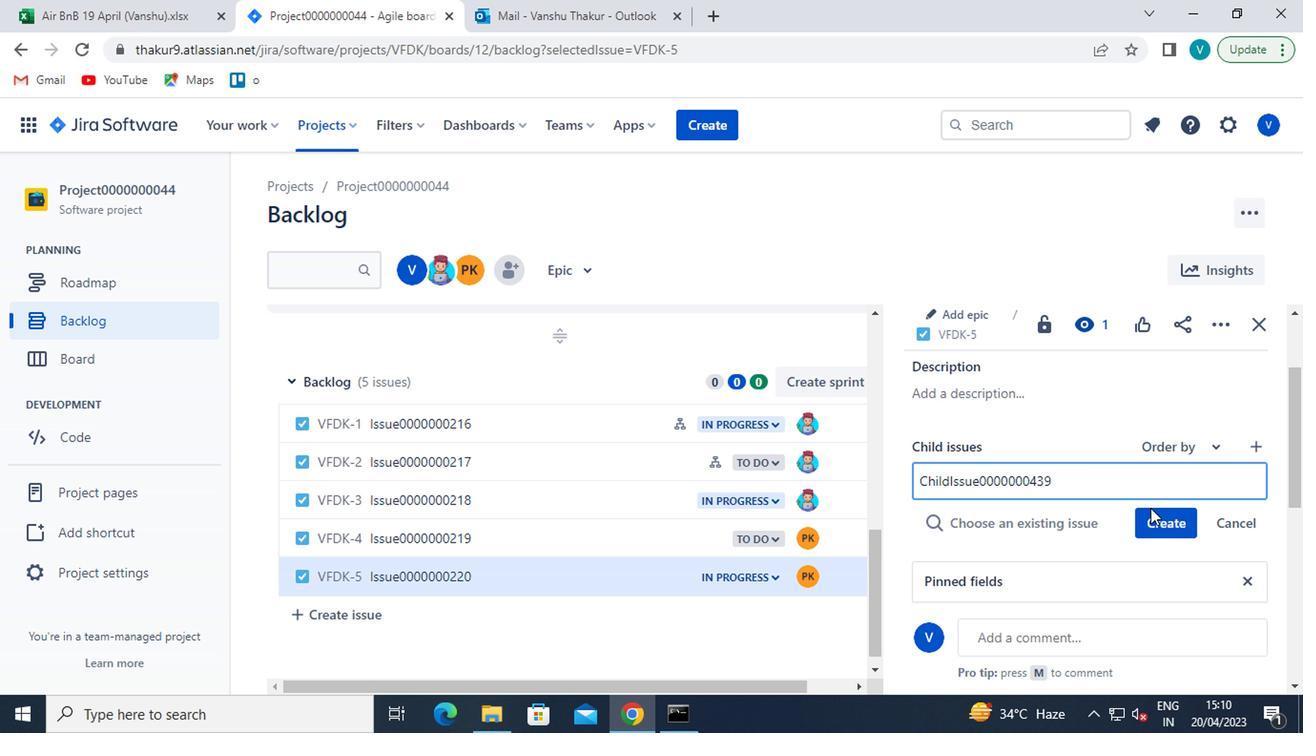 
Action: Mouse pressed left at (1164, 518)
Screenshot: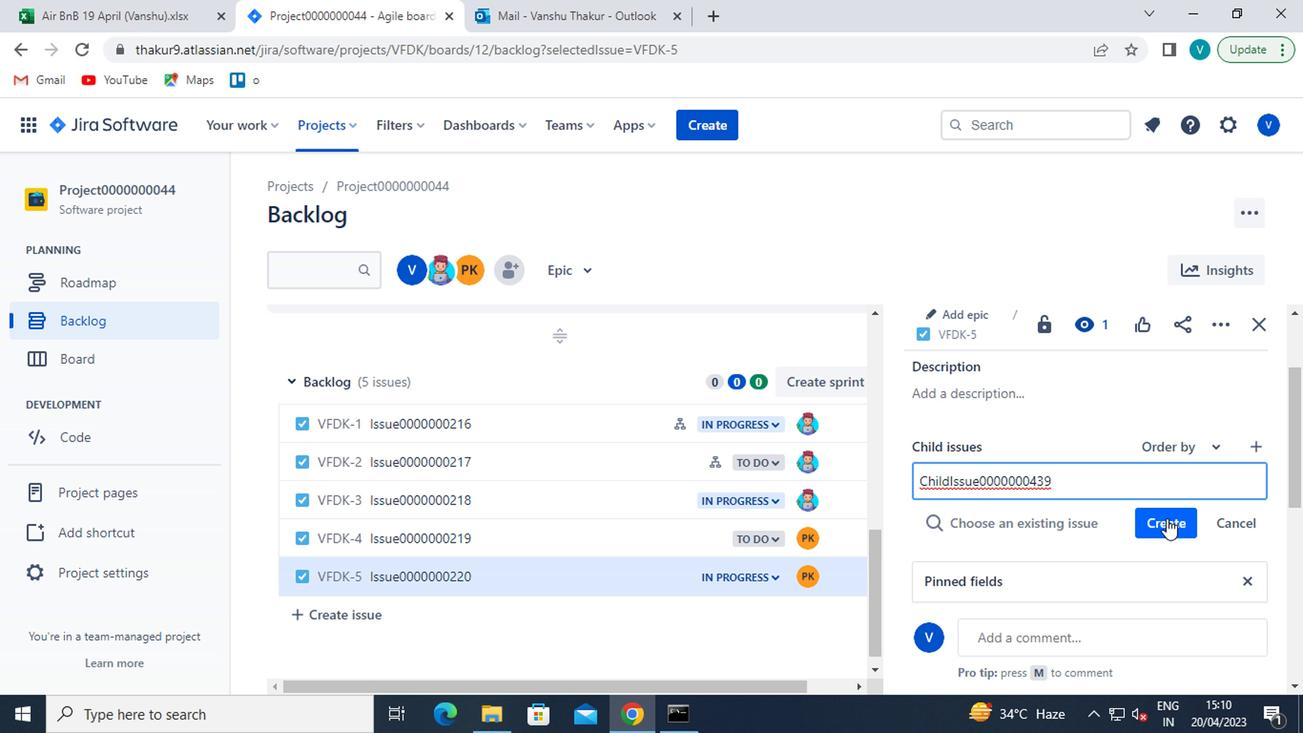 
